 Task: Create a due date automation trigger when advanced on, 2 days after a card is due add dates starting in more than 1 working days at 11:00 AM.
Action: Mouse moved to (876, 255)
Screenshot: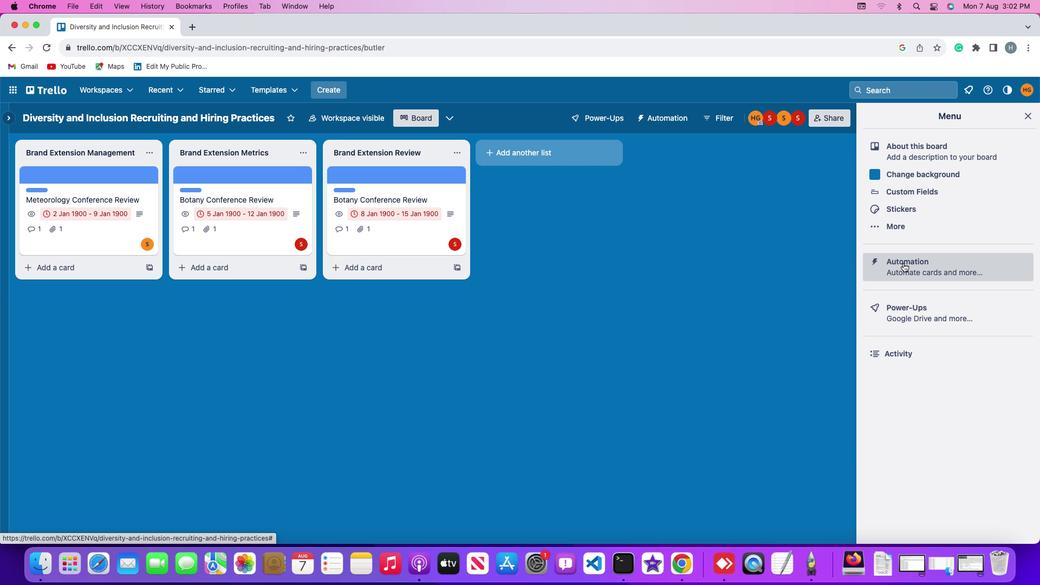 
Action: Mouse pressed left at (876, 255)
Screenshot: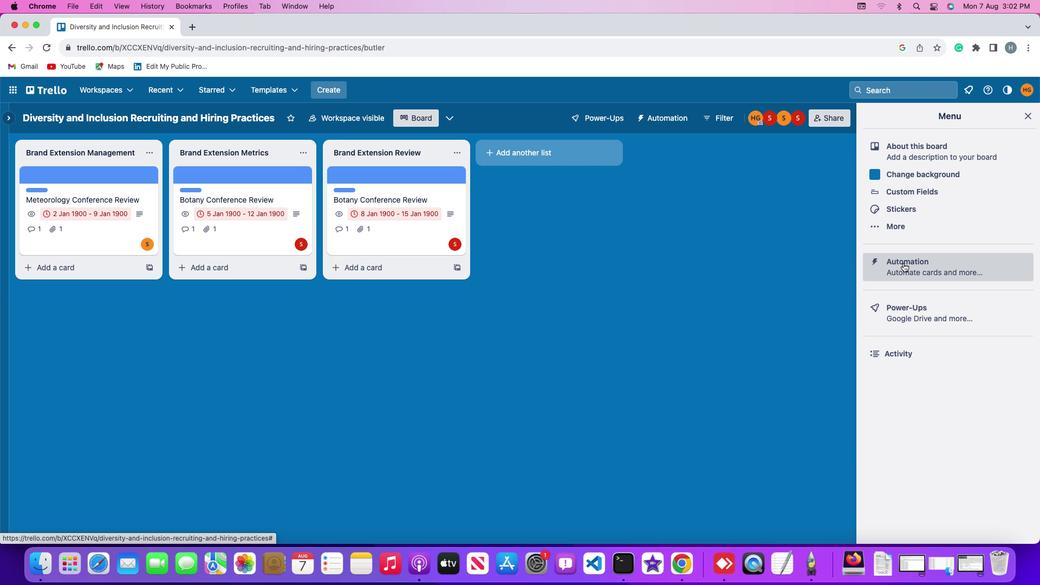 
Action: Mouse moved to (181, 248)
Screenshot: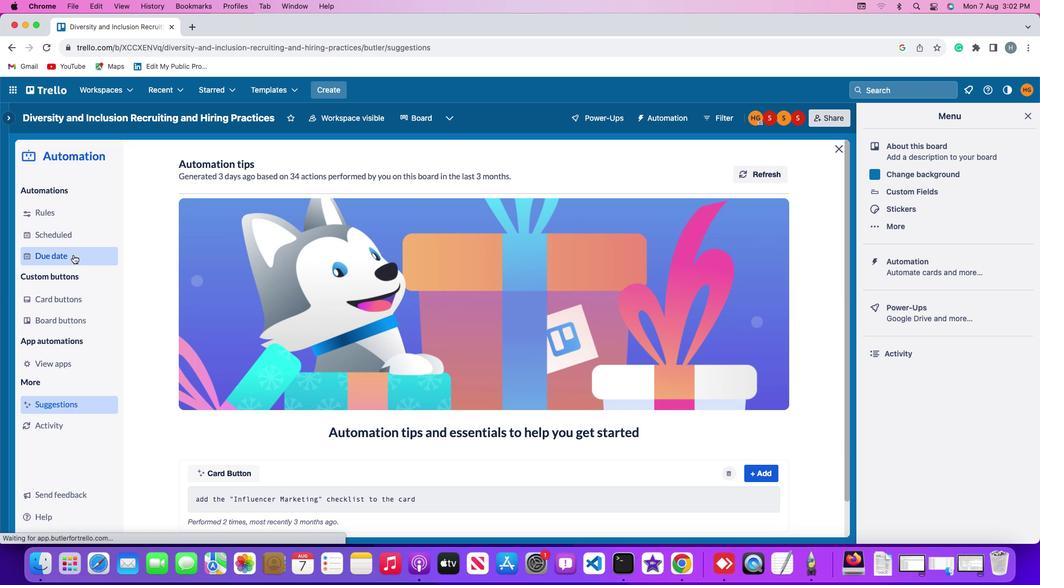 
Action: Mouse pressed left at (181, 248)
Screenshot: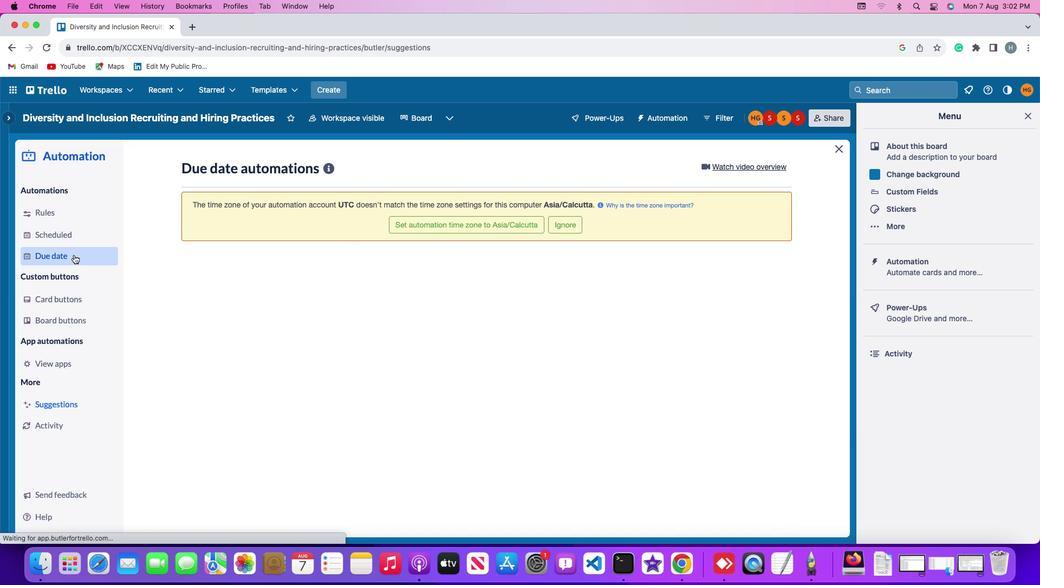 
Action: Mouse moved to (742, 160)
Screenshot: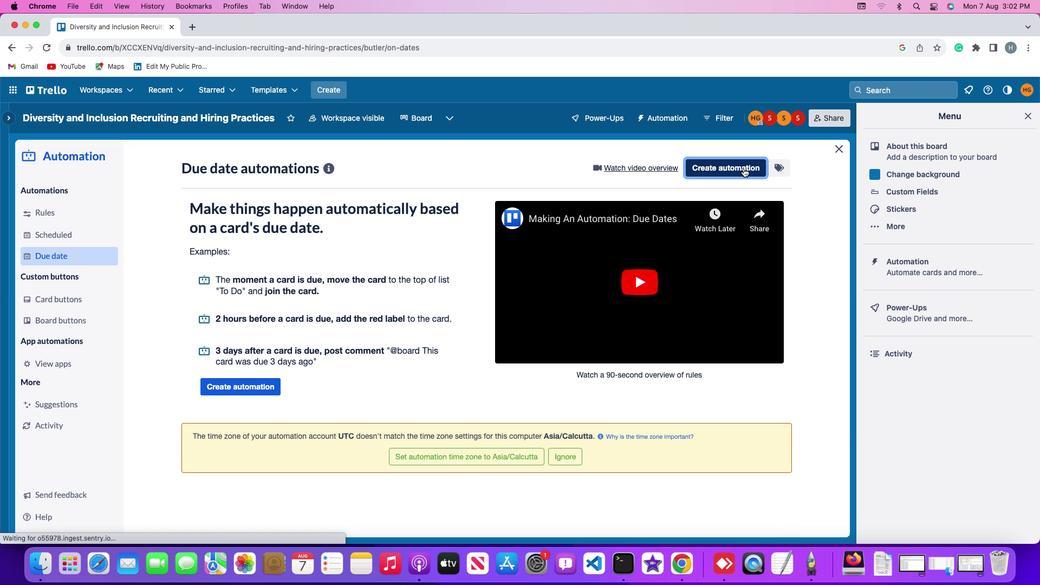 
Action: Mouse pressed left at (742, 160)
Screenshot: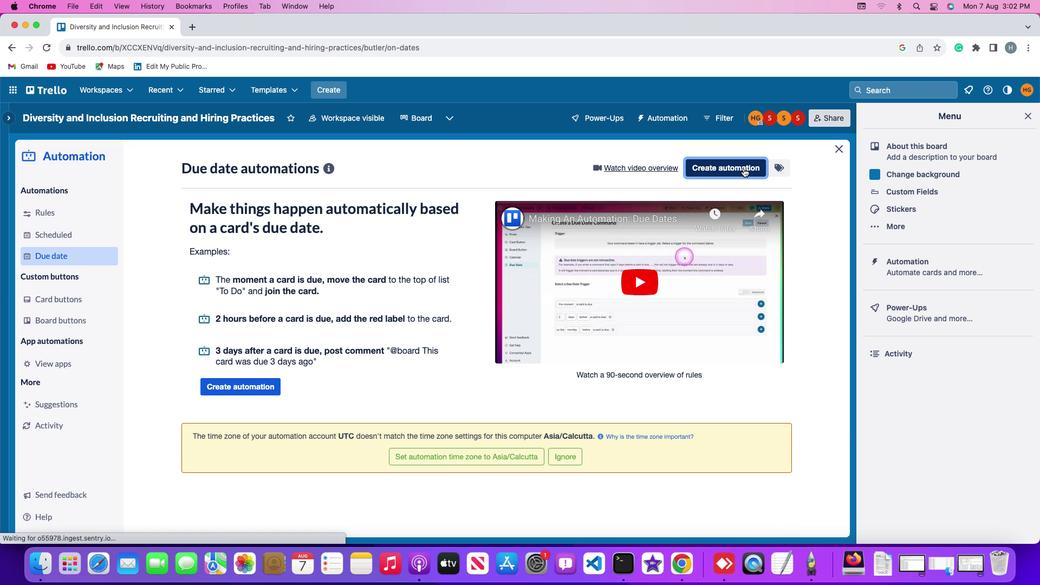 
Action: Mouse moved to (551, 264)
Screenshot: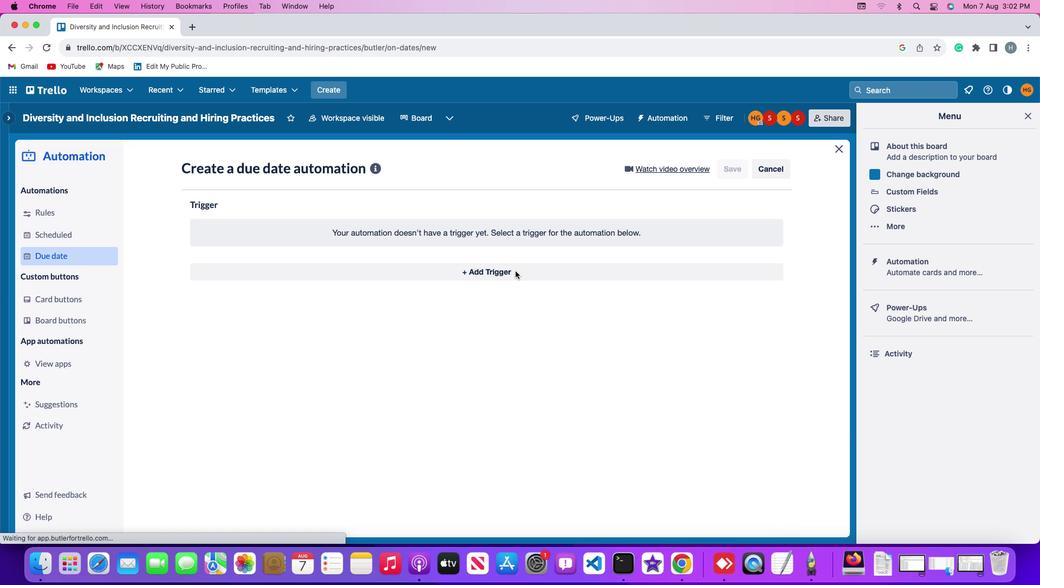 
Action: Mouse pressed left at (551, 264)
Screenshot: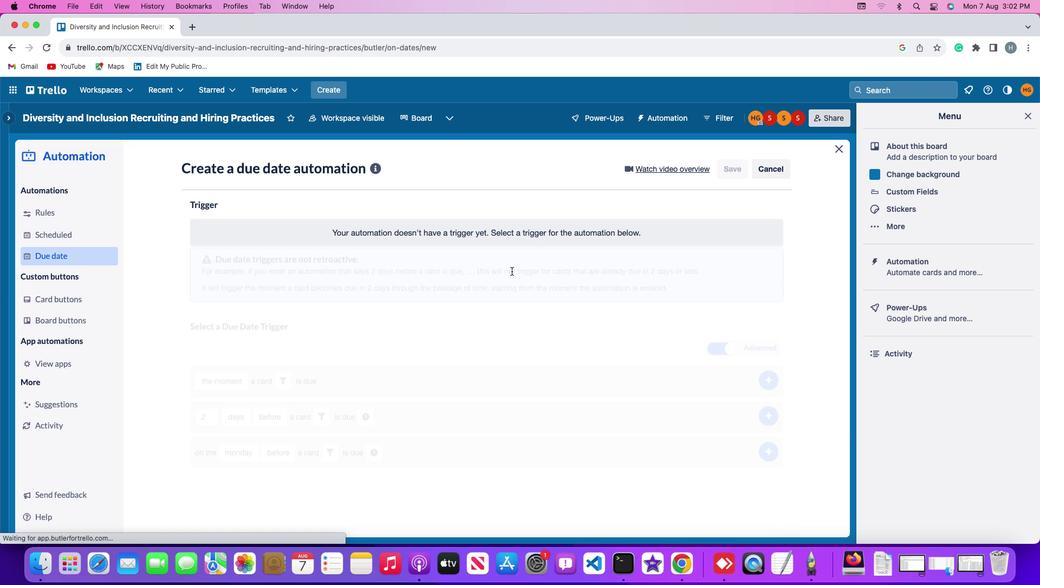 
Action: Mouse moved to (299, 429)
Screenshot: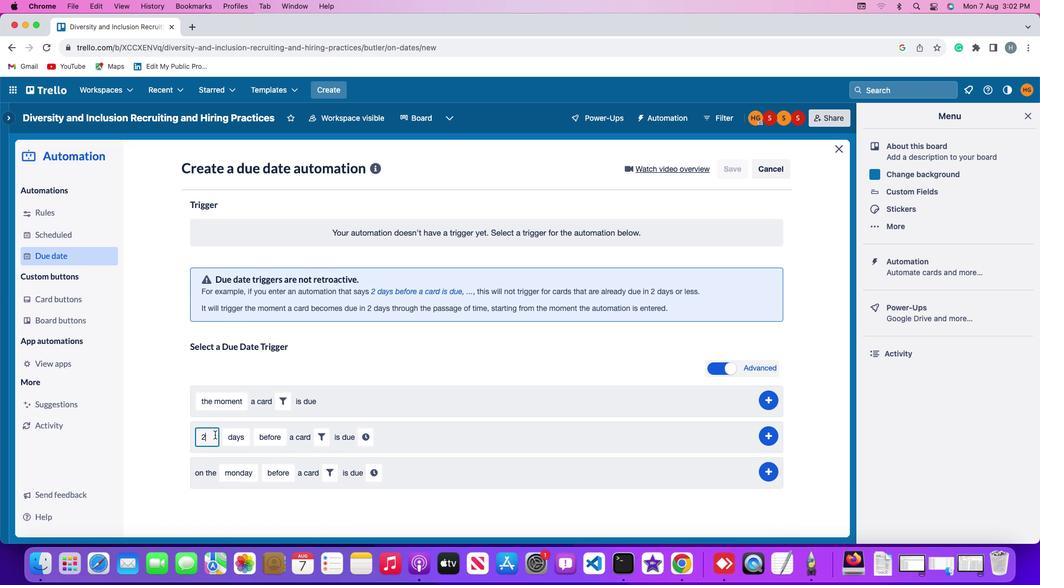 
Action: Mouse pressed left at (299, 429)
Screenshot: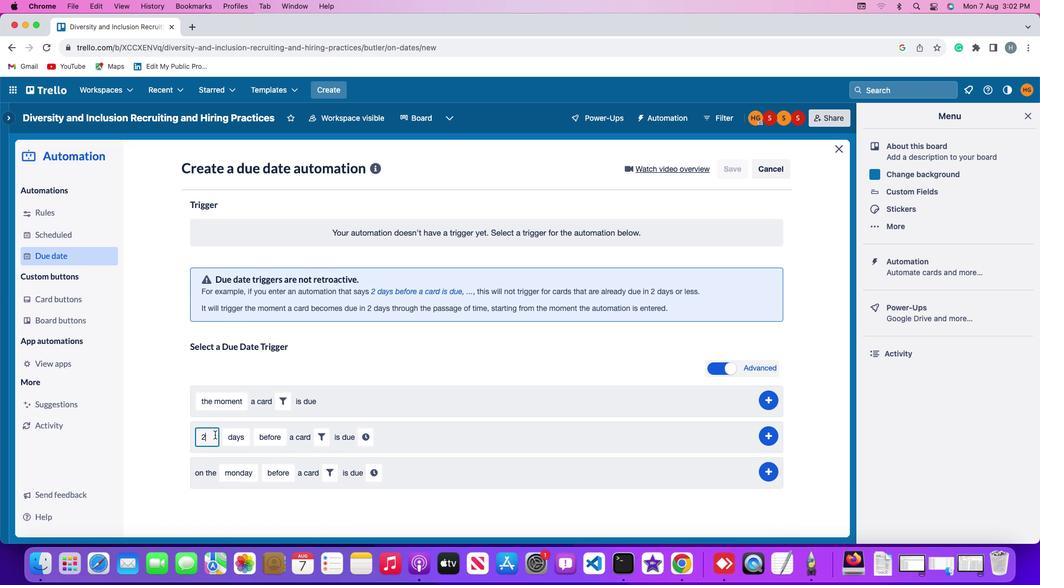 
Action: Mouse moved to (299, 430)
Screenshot: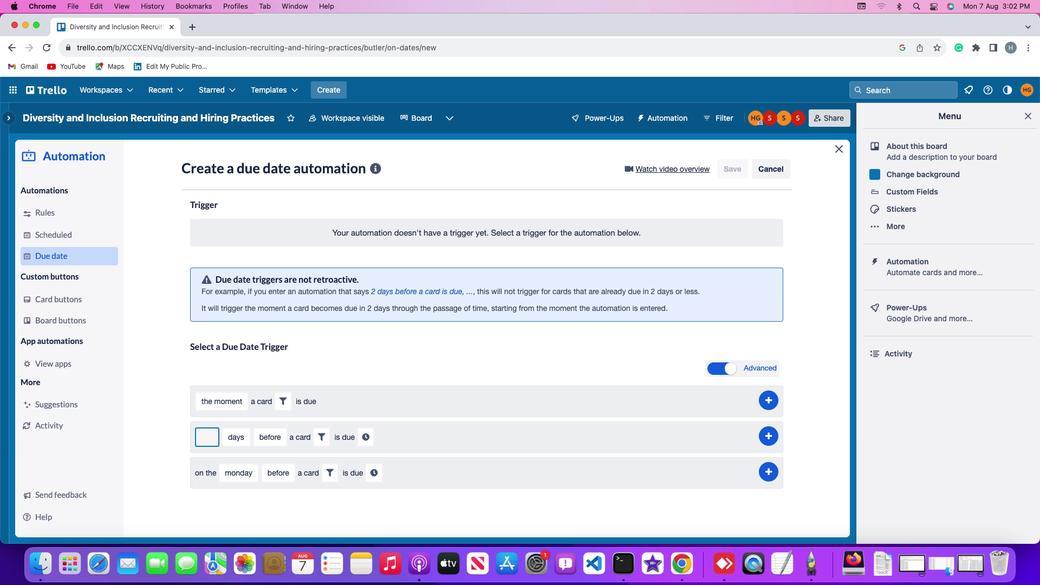 
Action: Key pressed Key.backspace
Screenshot: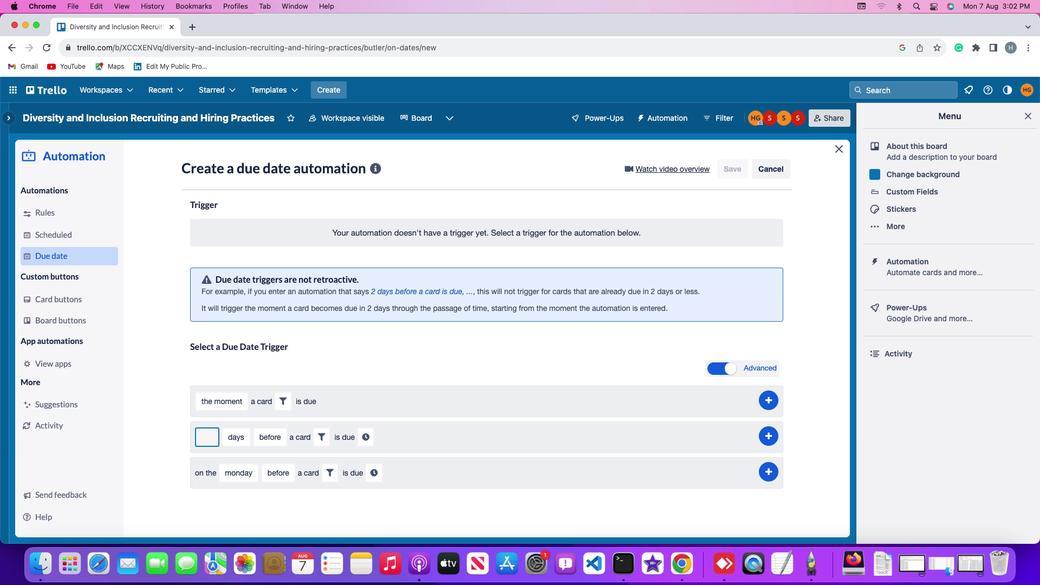 
Action: Mouse moved to (299, 430)
Screenshot: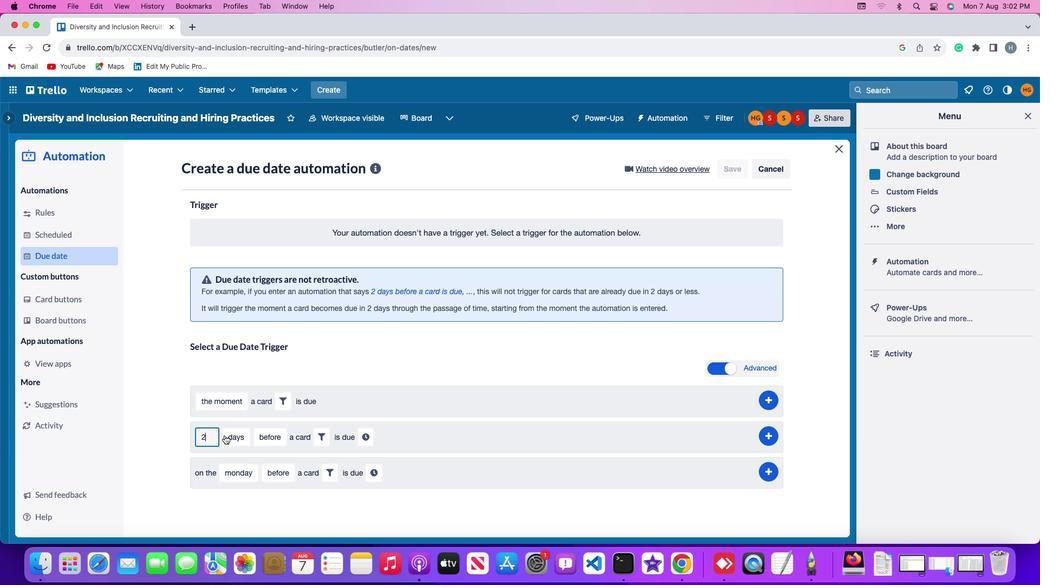 
Action: Key pressed '2'
Screenshot: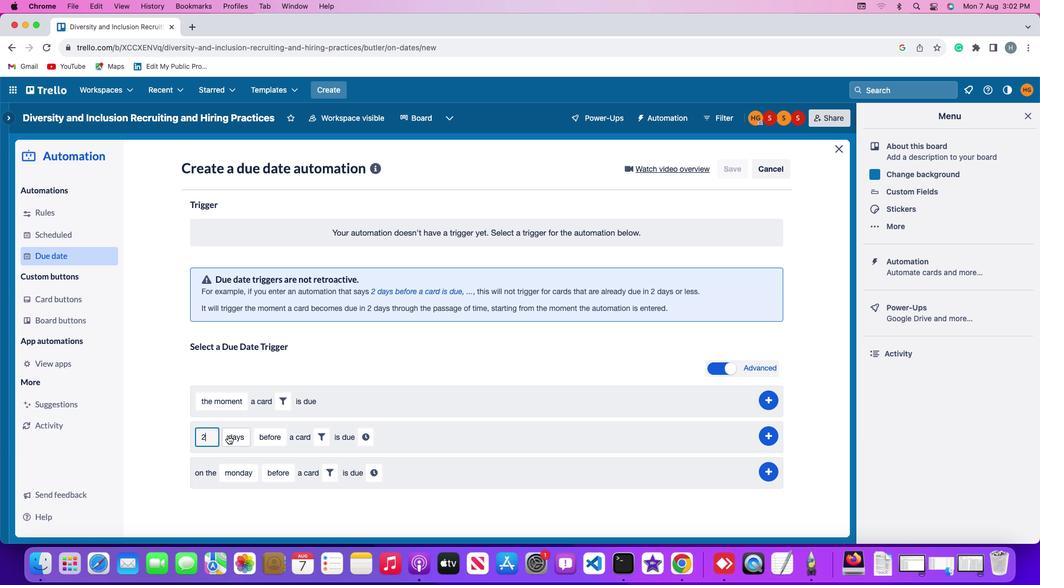 
Action: Mouse moved to (313, 429)
Screenshot: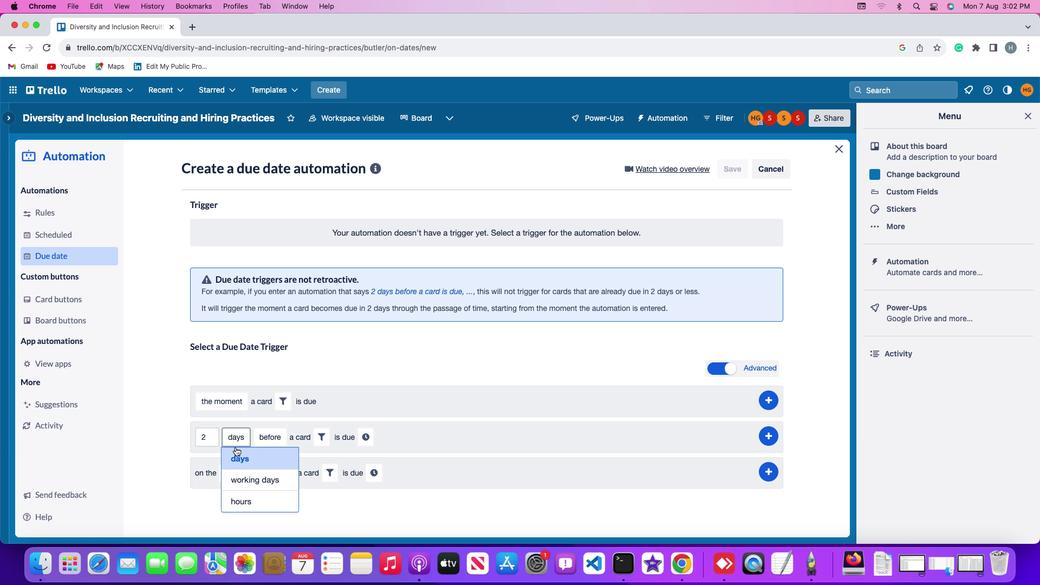 
Action: Mouse pressed left at (313, 429)
Screenshot: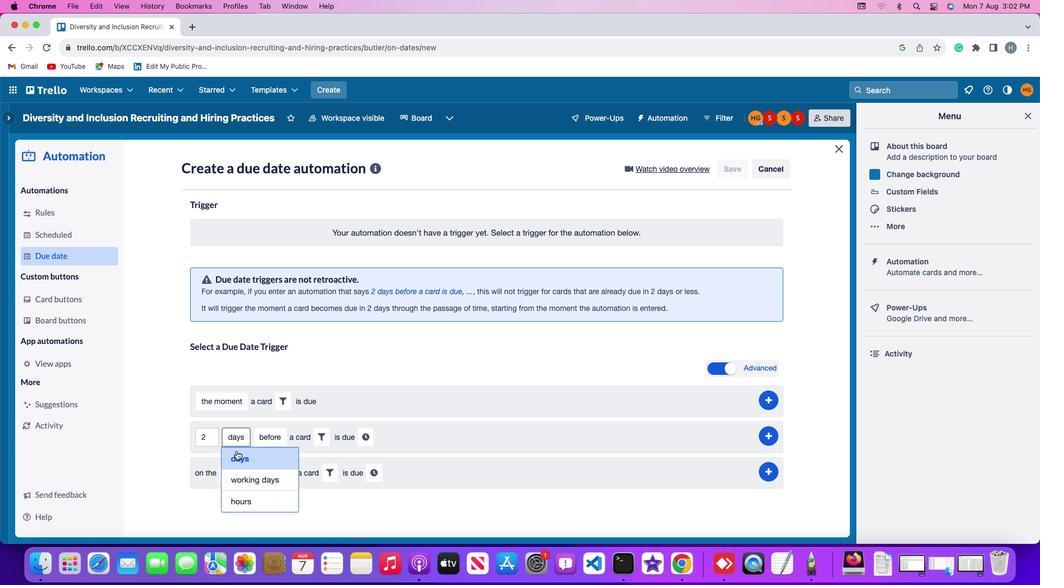 
Action: Mouse moved to (320, 456)
Screenshot: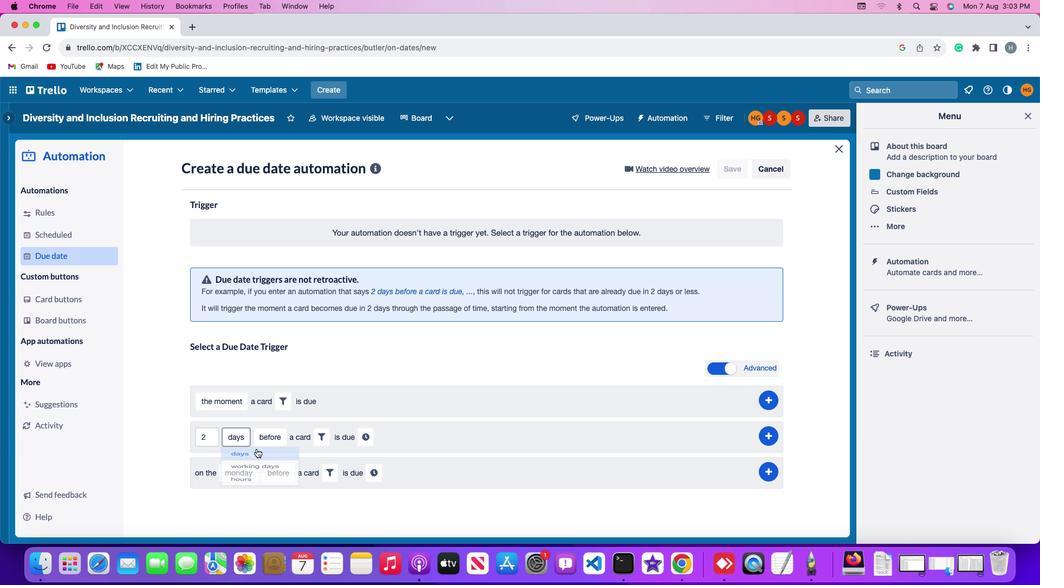 
Action: Mouse pressed left at (320, 456)
Screenshot: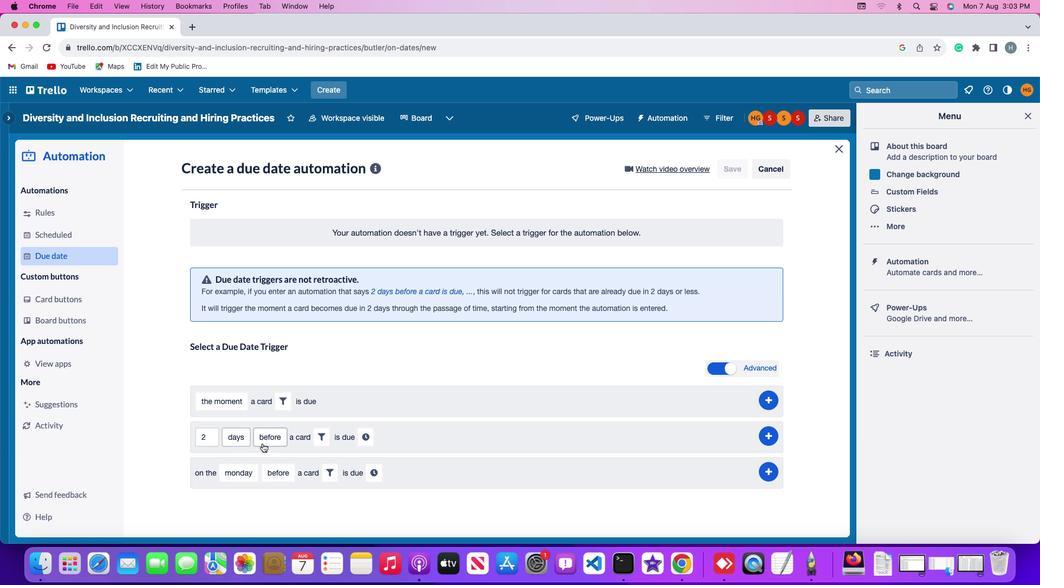 
Action: Mouse moved to (340, 436)
Screenshot: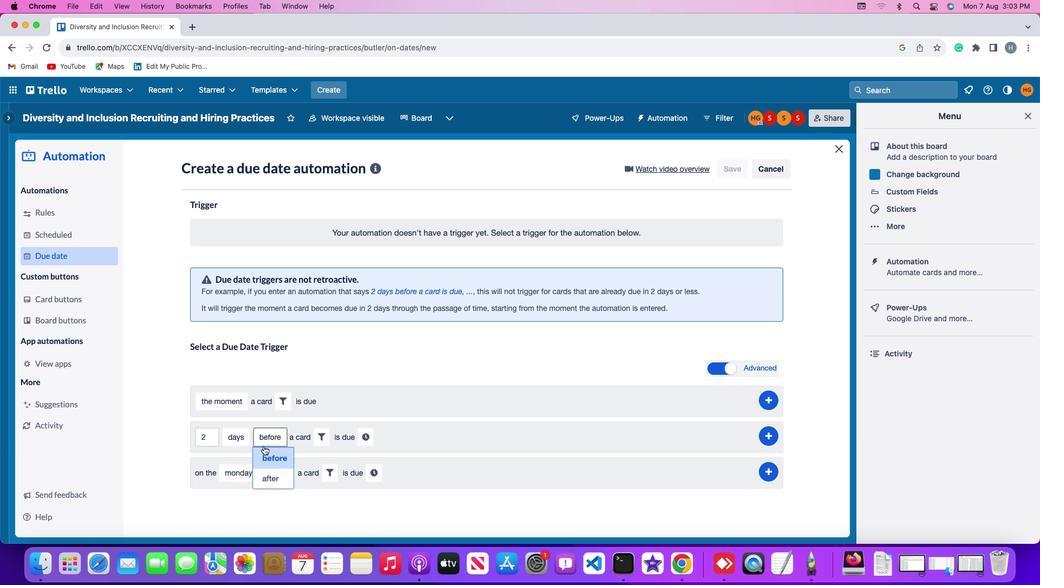 
Action: Mouse pressed left at (340, 436)
Screenshot: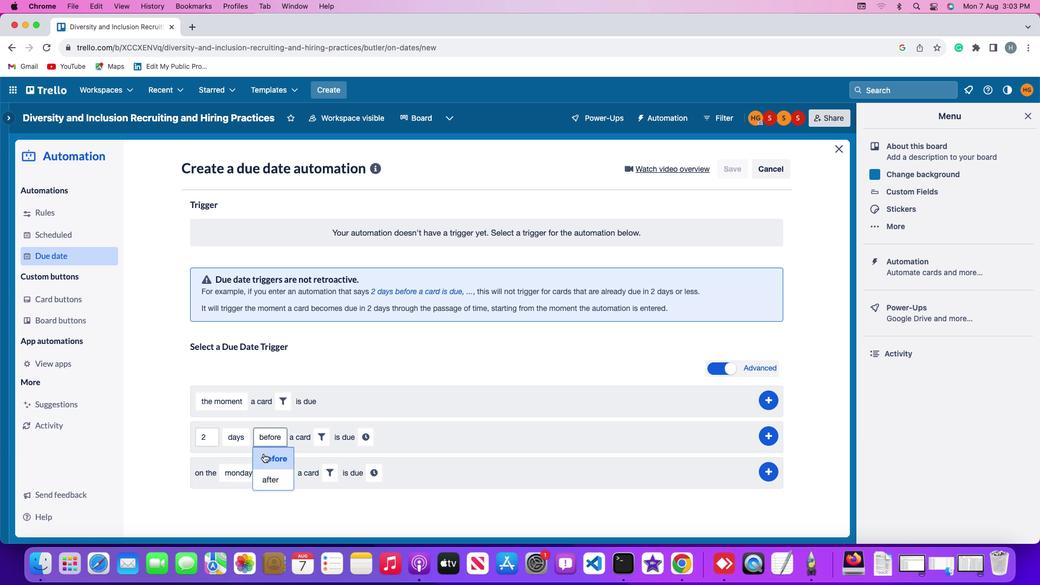 
Action: Mouse moved to (341, 477)
Screenshot: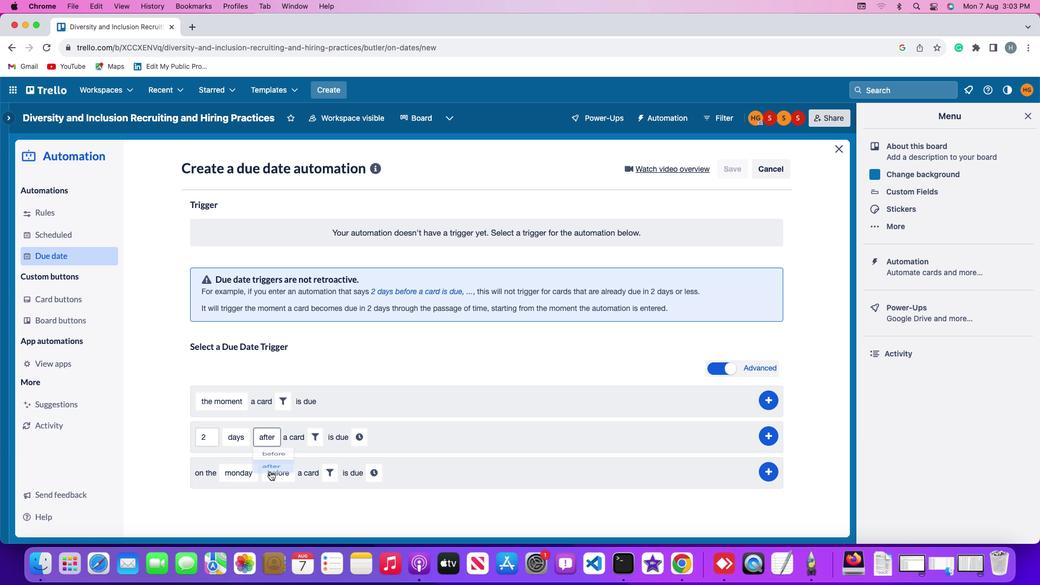
Action: Mouse pressed left at (341, 477)
Screenshot: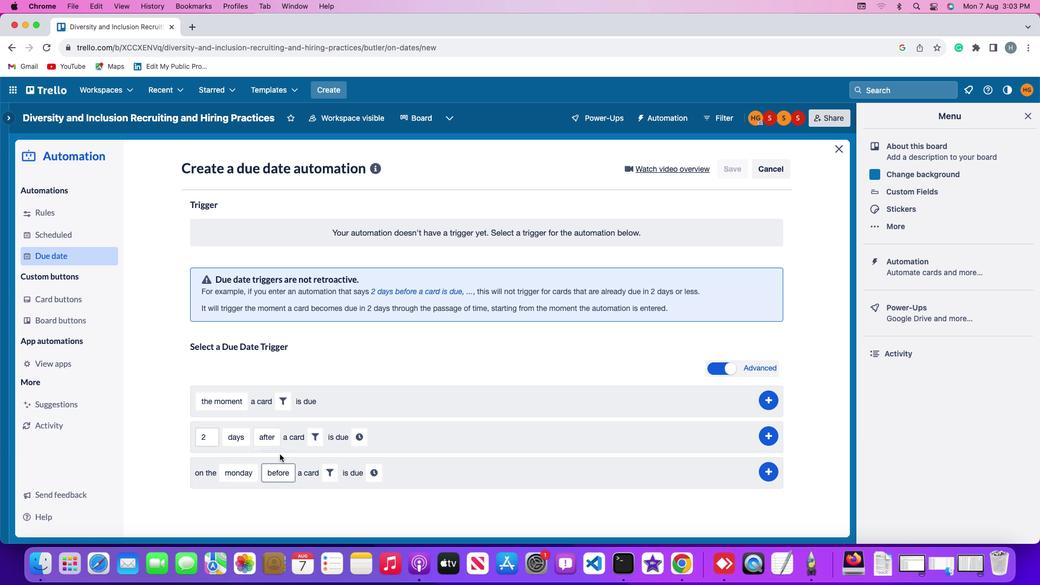 
Action: Mouse moved to (380, 429)
Screenshot: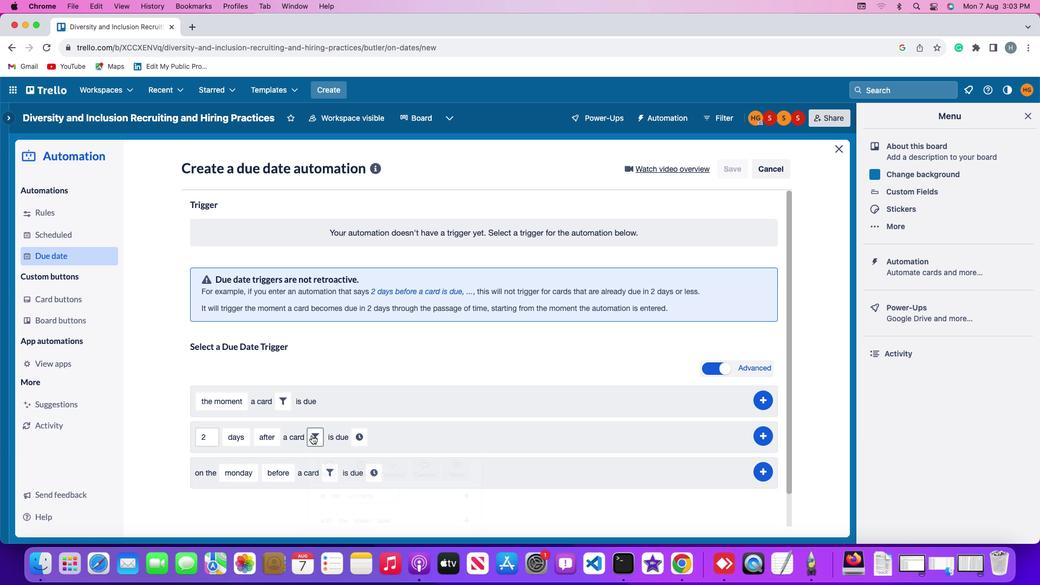 
Action: Mouse pressed left at (380, 429)
Screenshot: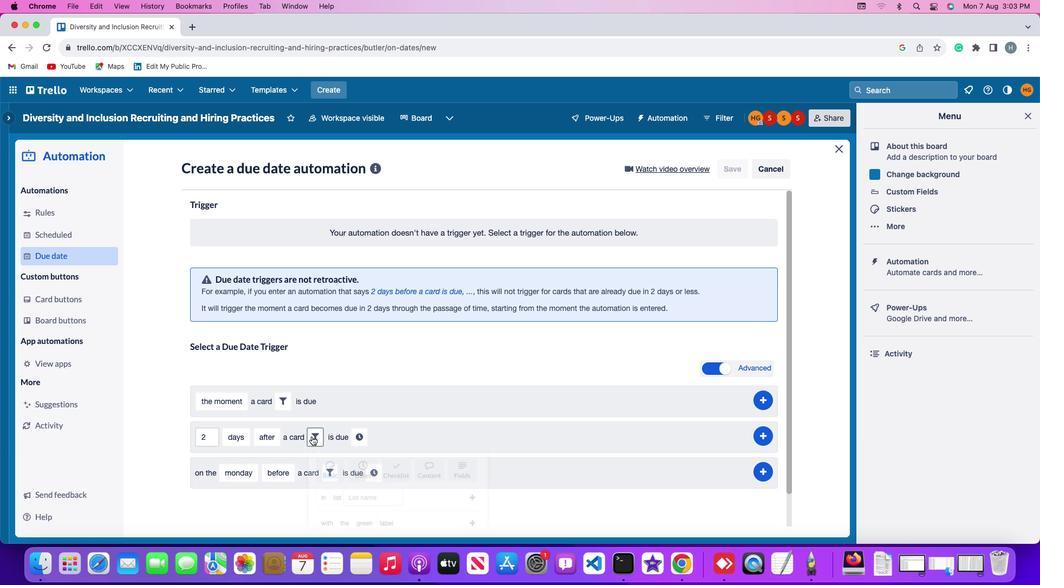 
Action: Mouse moved to (431, 460)
Screenshot: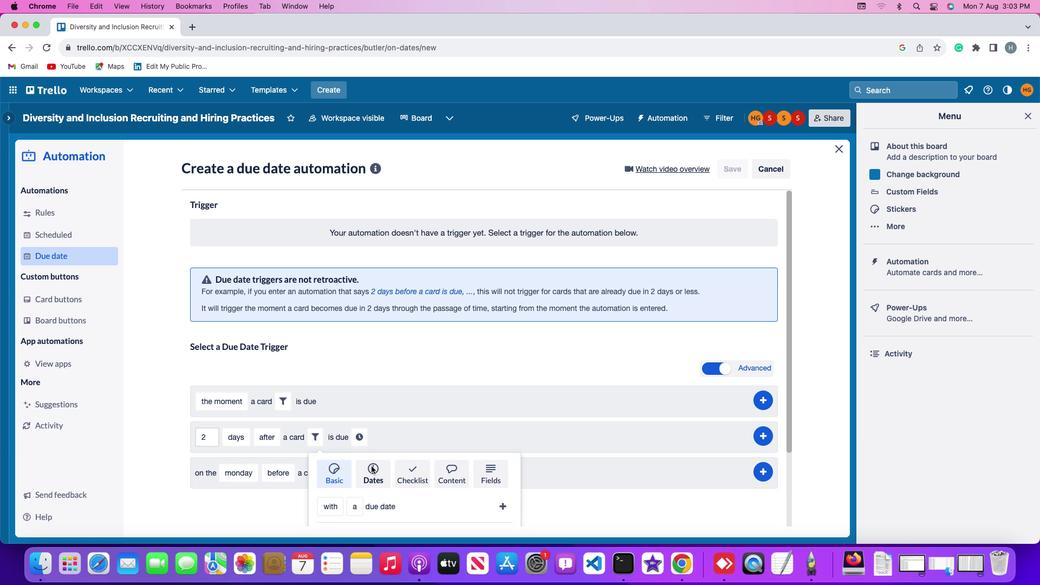 
Action: Mouse pressed left at (431, 460)
Screenshot: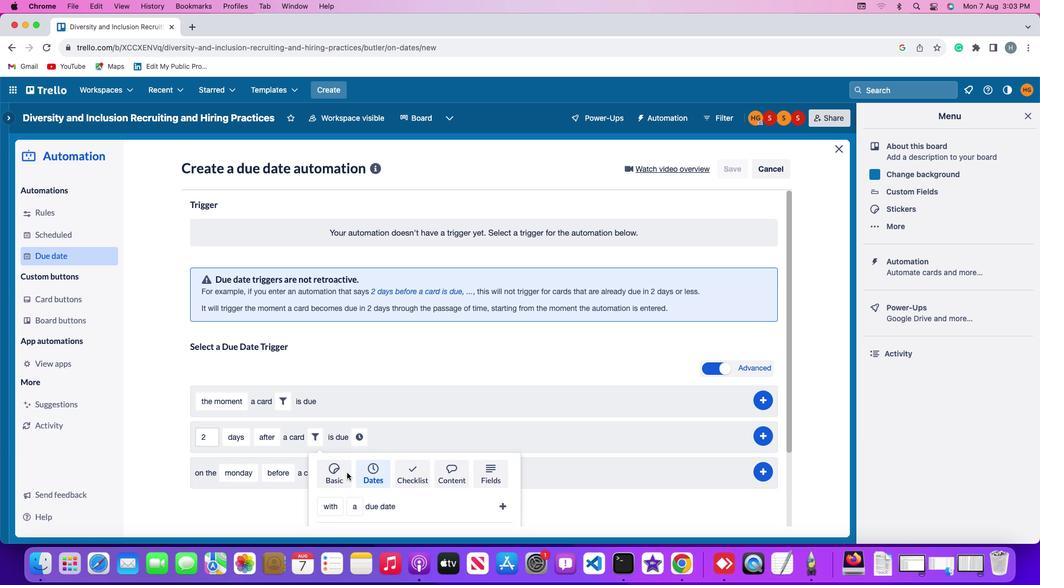 
Action: Mouse moved to (384, 475)
Screenshot: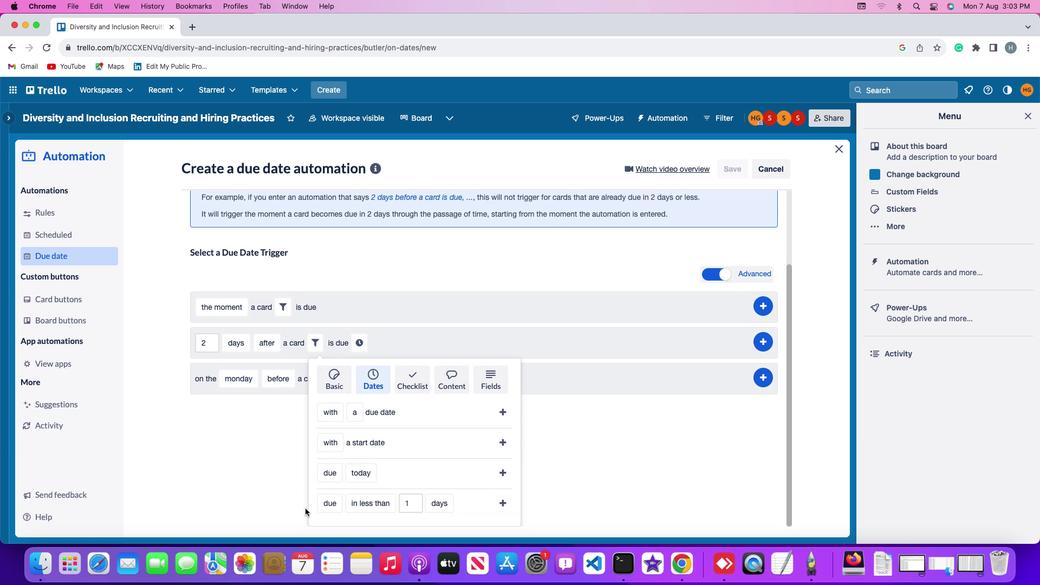 
Action: Mouse scrolled (384, 475) with delta (120, -7)
Screenshot: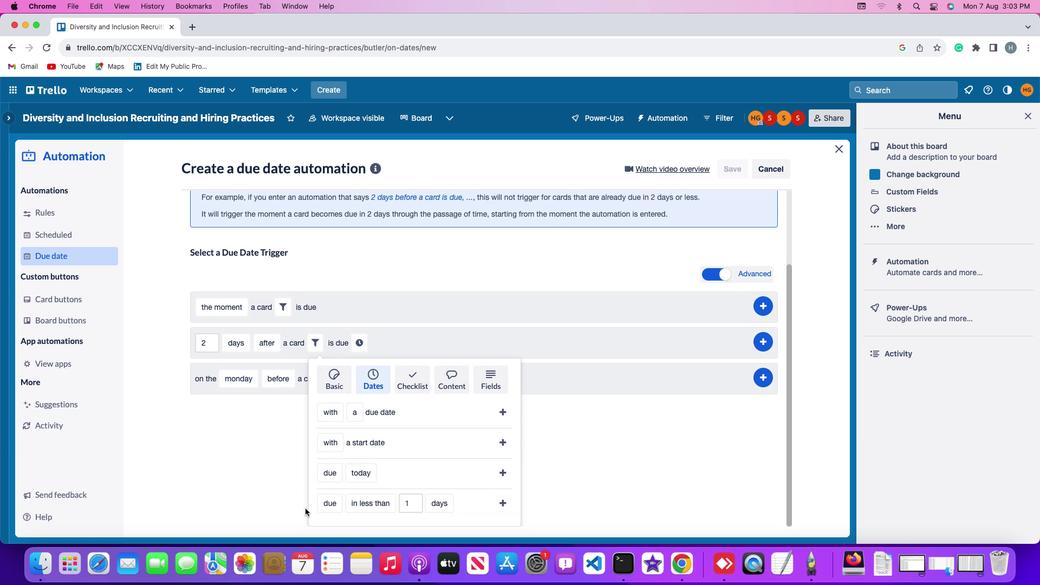 
Action: Mouse scrolled (384, 475) with delta (120, -7)
Screenshot: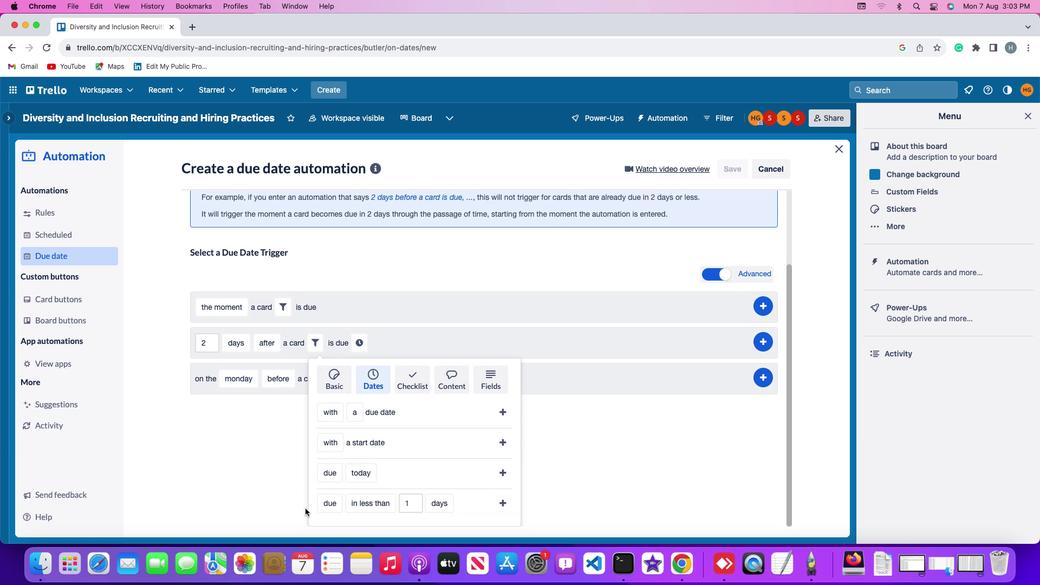 
Action: Mouse scrolled (384, 475) with delta (120, -9)
Screenshot: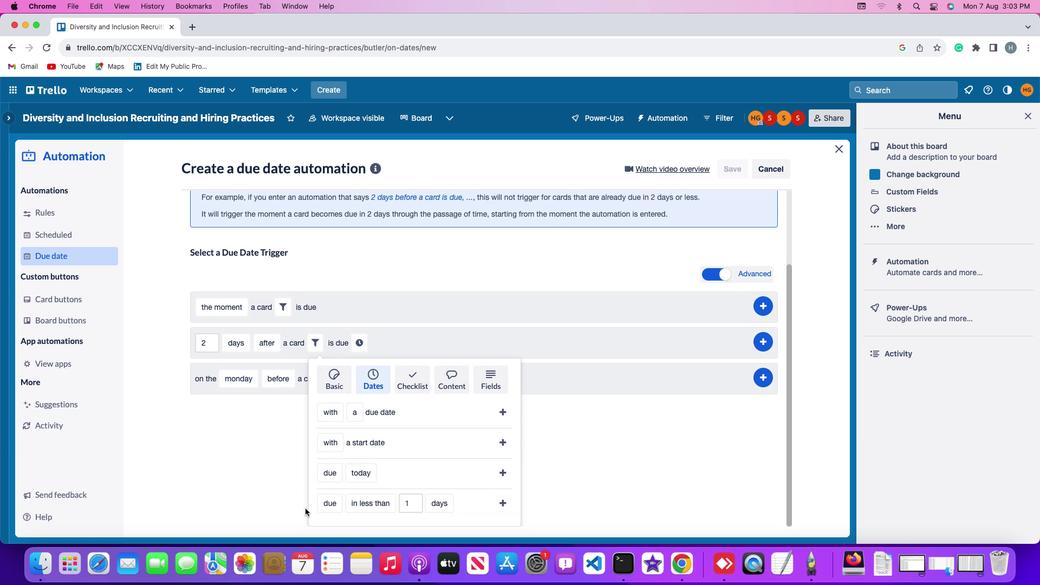 
Action: Mouse moved to (384, 474)
Screenshot: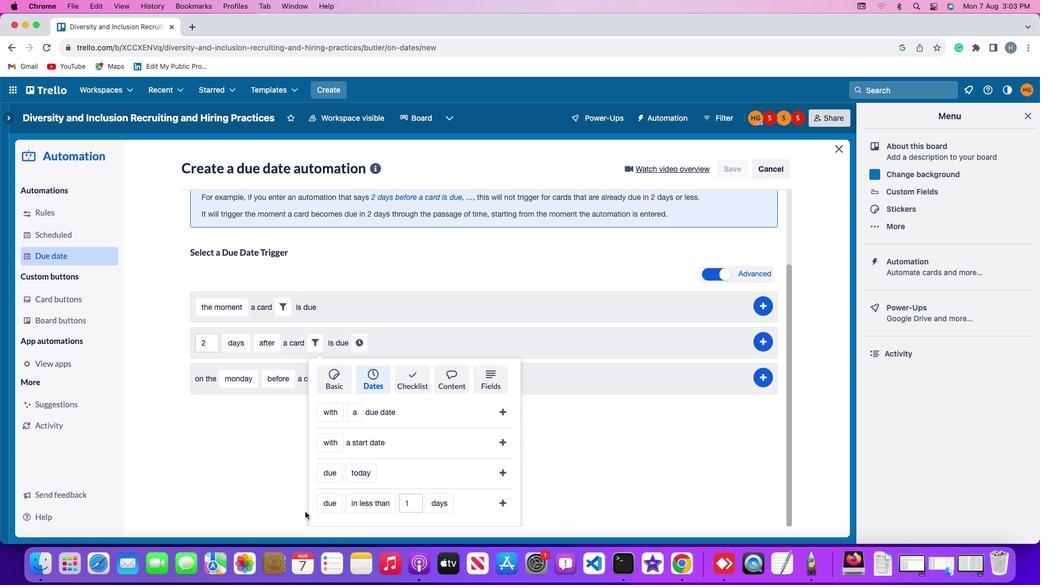 
Action: Mouse scrolled (384, 474) with delta (120, -9)
Screenshot: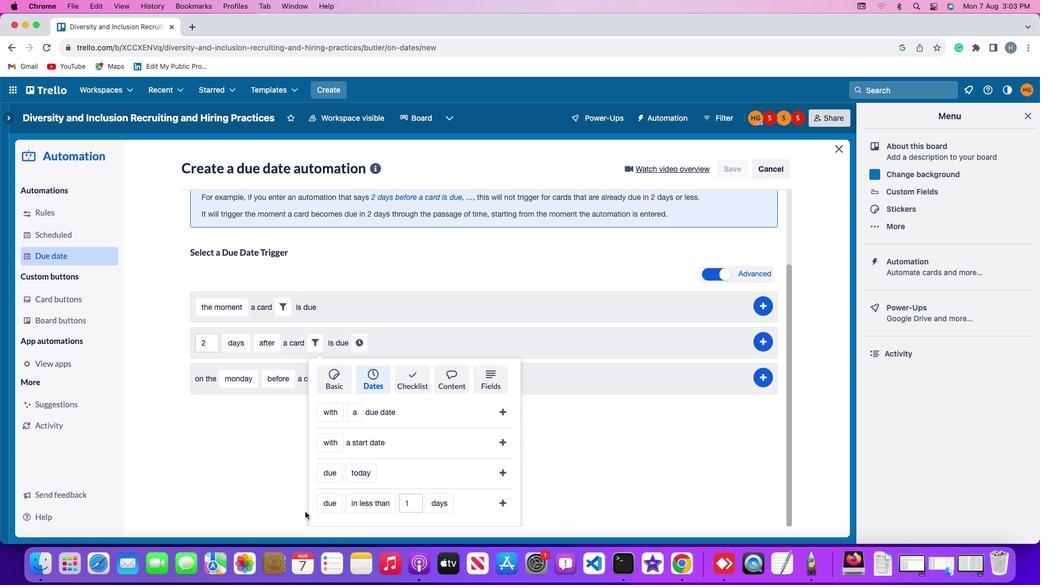 
Action: Mouse moved to (384, 474)
Screenshot: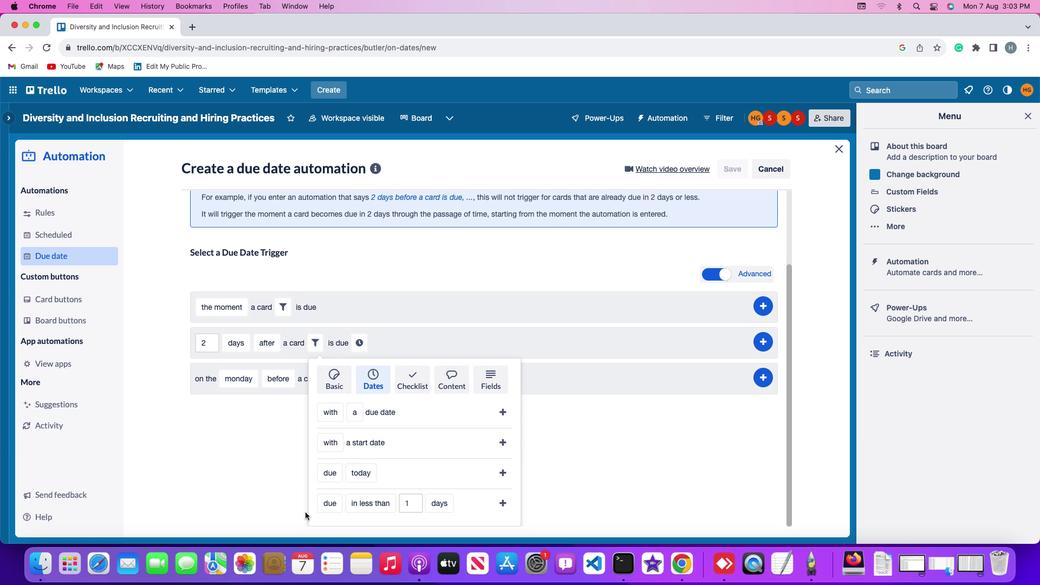 
Action: Mouse scrolled (384, 474) with delta (120, -10)
Screenshot: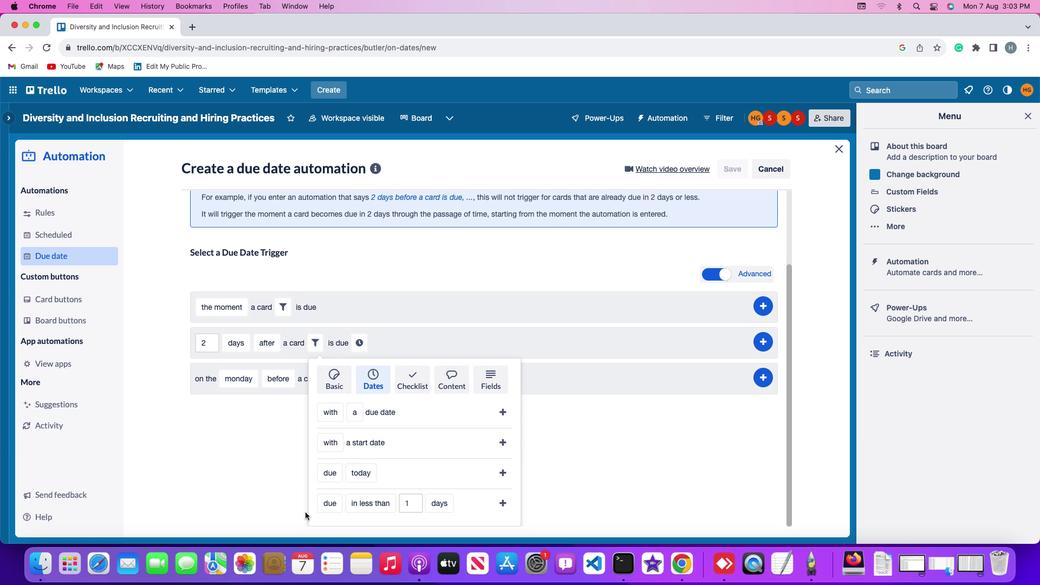 
Action: Mouse moved to (383, 471)
Screenshot: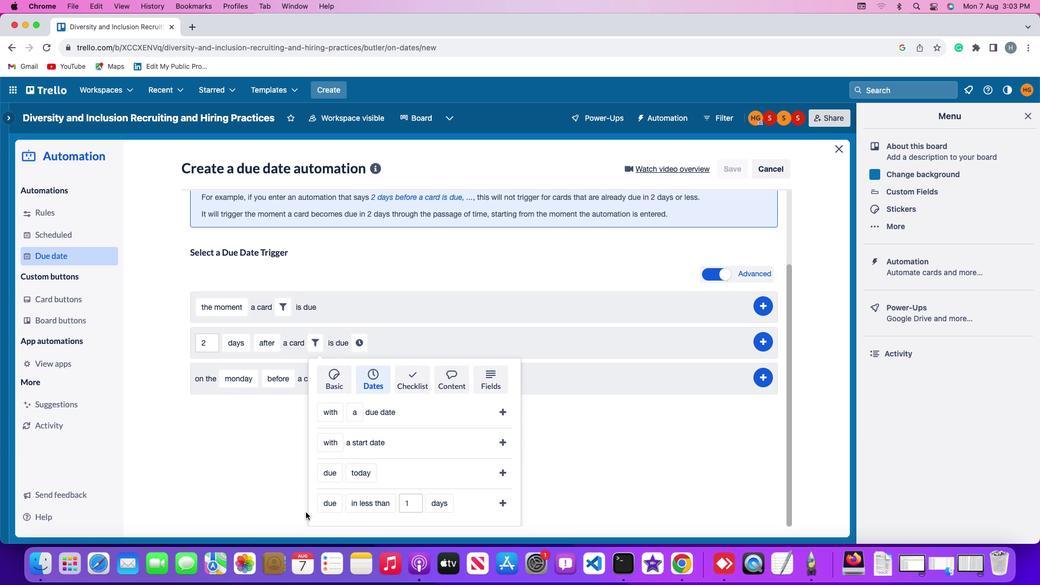
Action: Mouse scrolled (383, 471) with delta (120, -10)
Screenshot: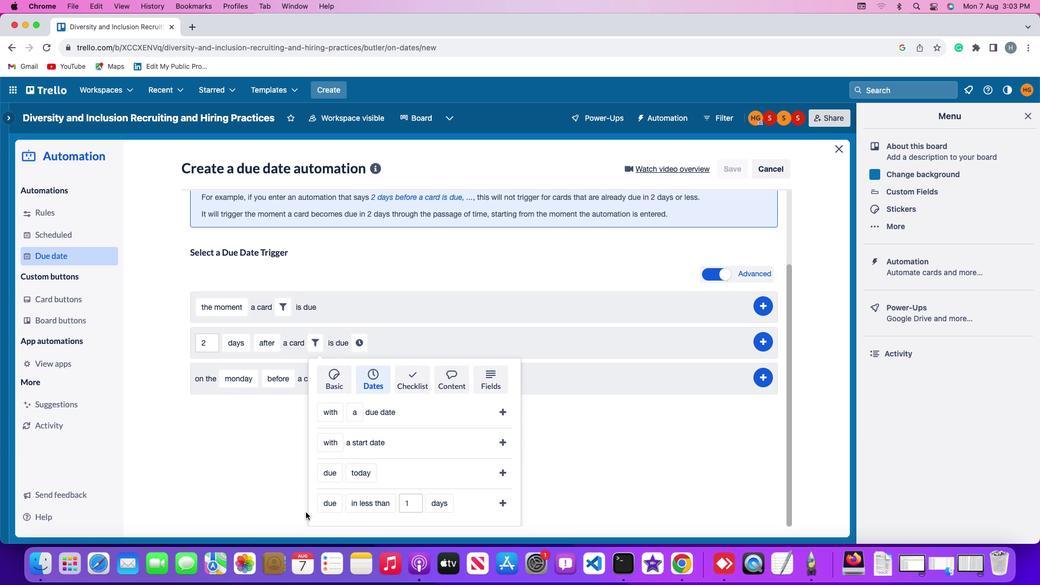 
Action: Mouse moved to (388, 503)
Screenshot: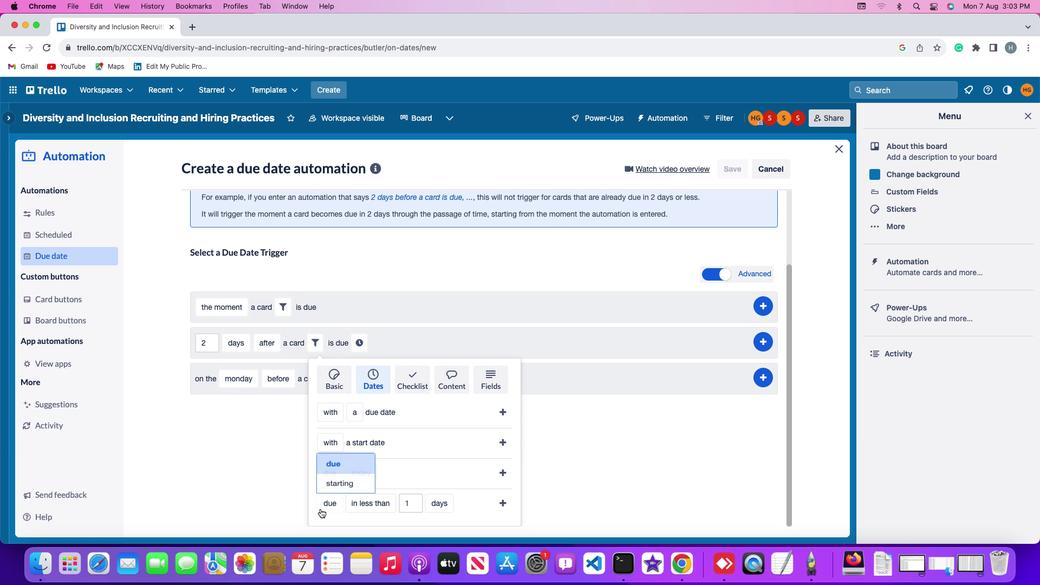 
Action: Mouse pressed left at (388, 503)
Screenshot: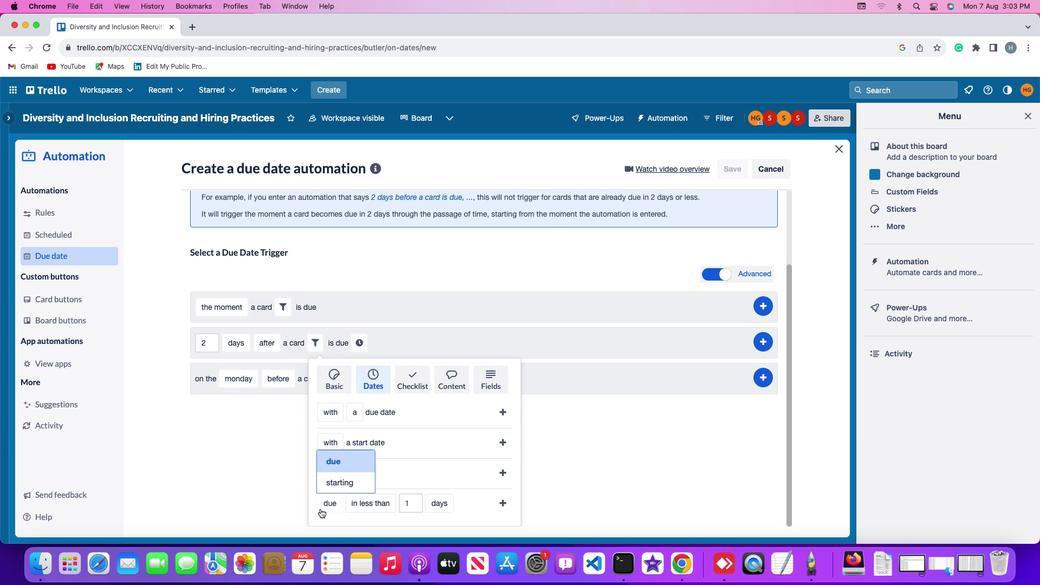 
Action: Mouse moved to (400, 480)
Screenshot: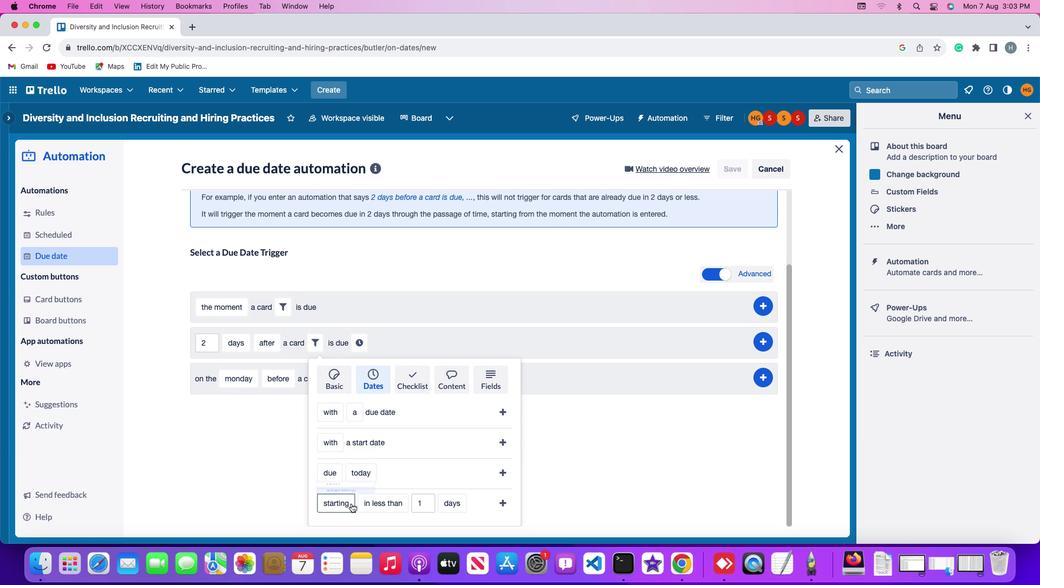 
Action: Mouse pressed left at (400, 480)
Screenshot: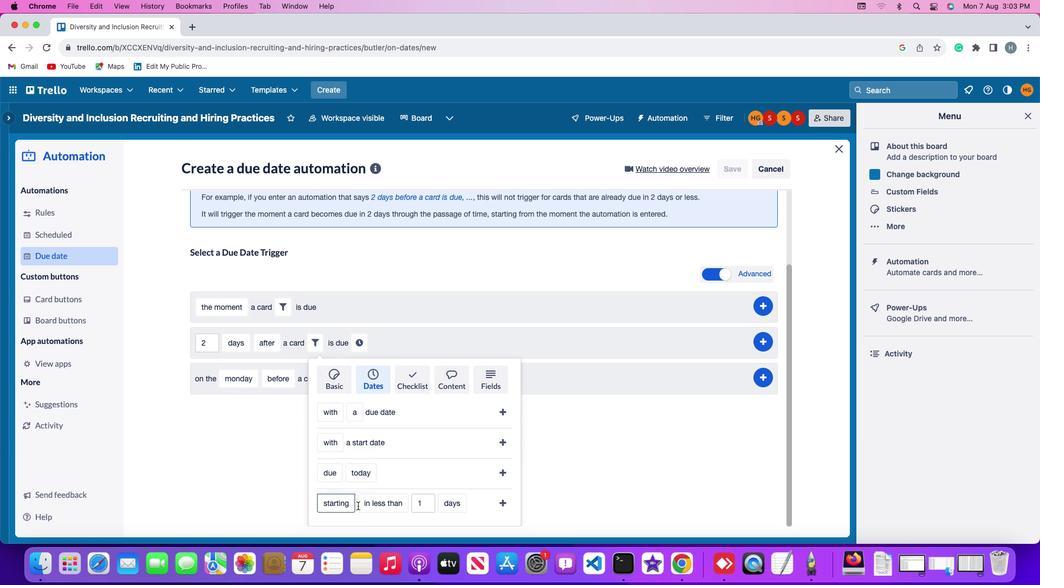 
Action: Mouse moved to (425, 500)
Screenshot: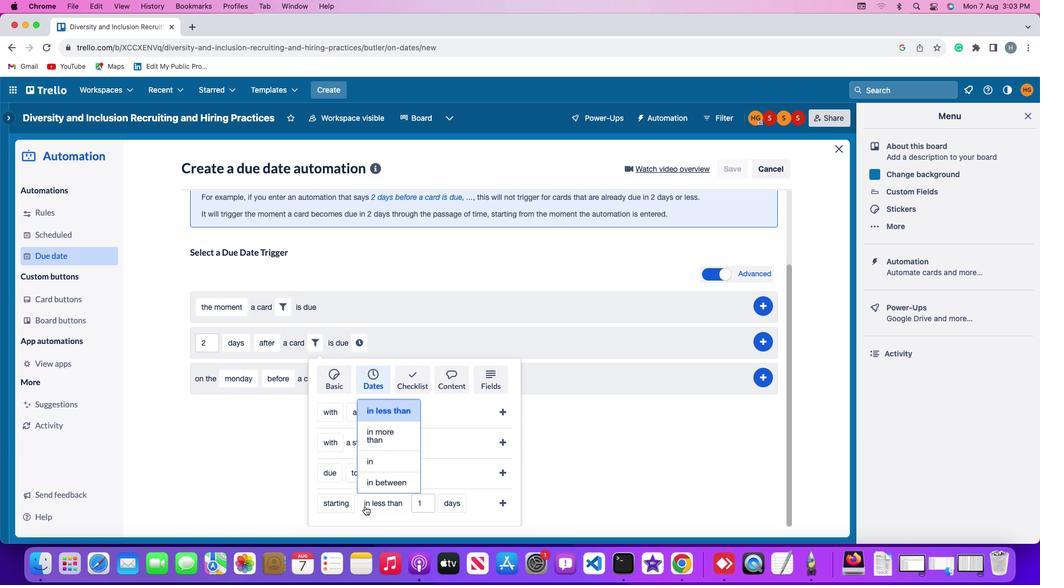 
Action: Mouse pressed left at (425, 500)
Screenshot: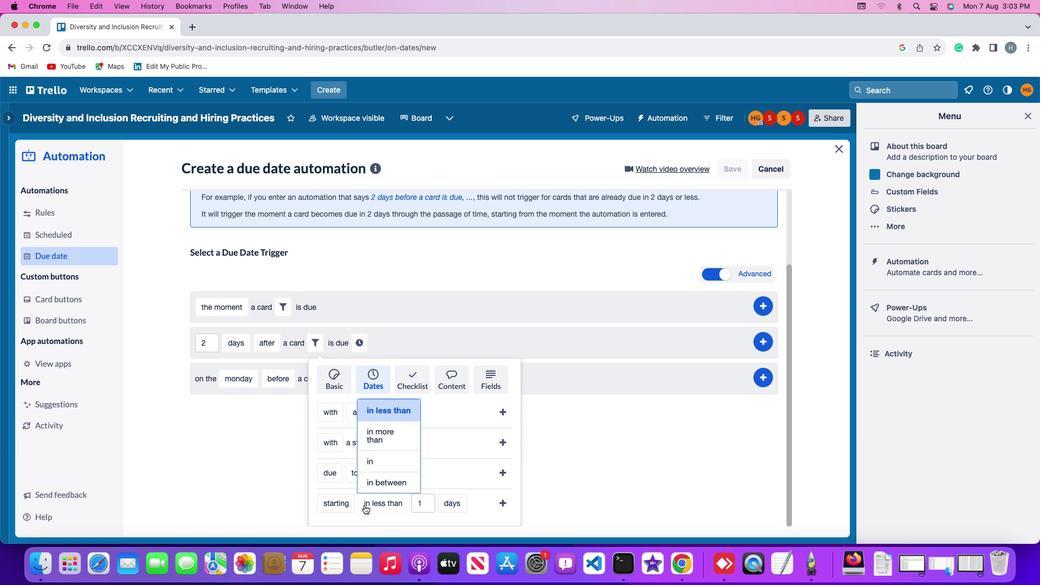 
Action: Mouse moved to (449, 429)
Screenshot: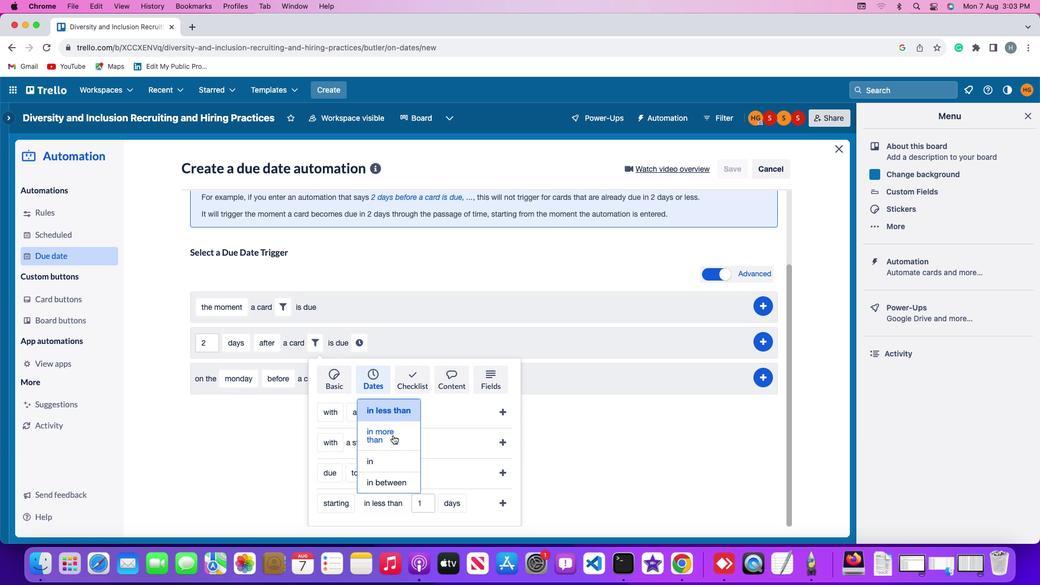 
Action: Mouse pressed left at (449, 429)
Screenshot: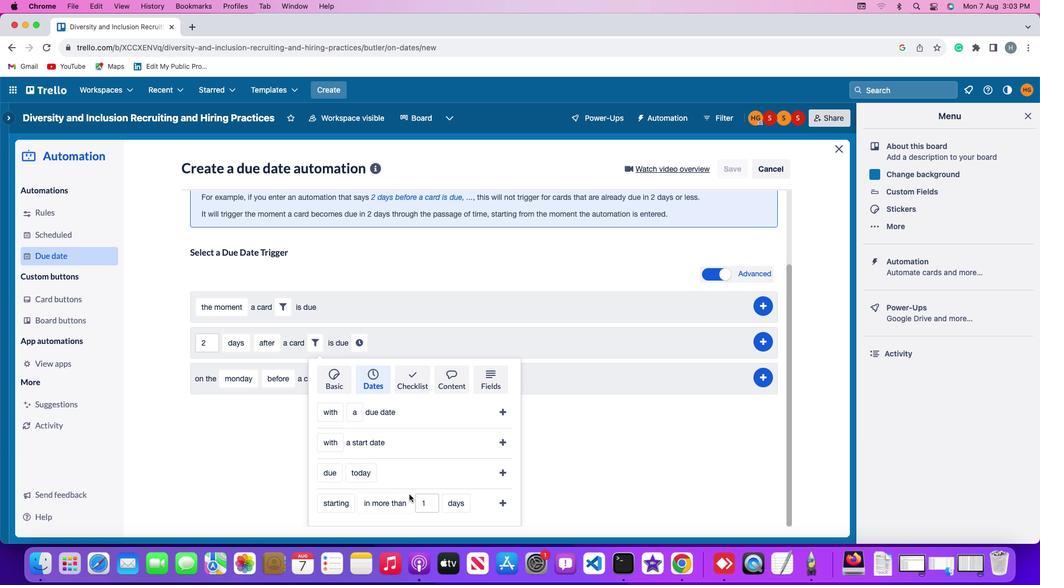 
Action: Mouse moved to (479, 500)
Screenshot: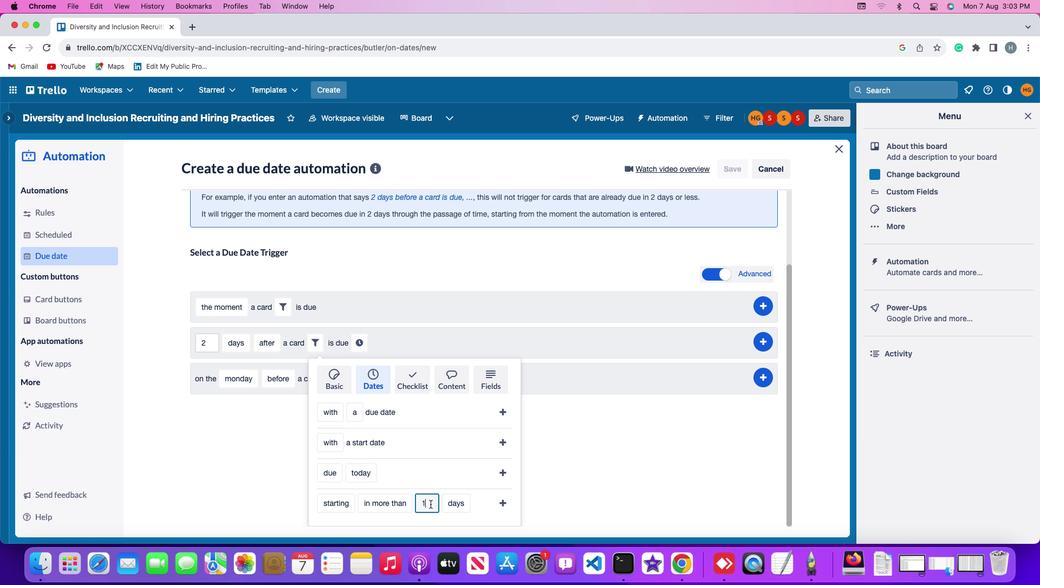 
Action: Mouse pressed left at (479, 500)
Screenshot: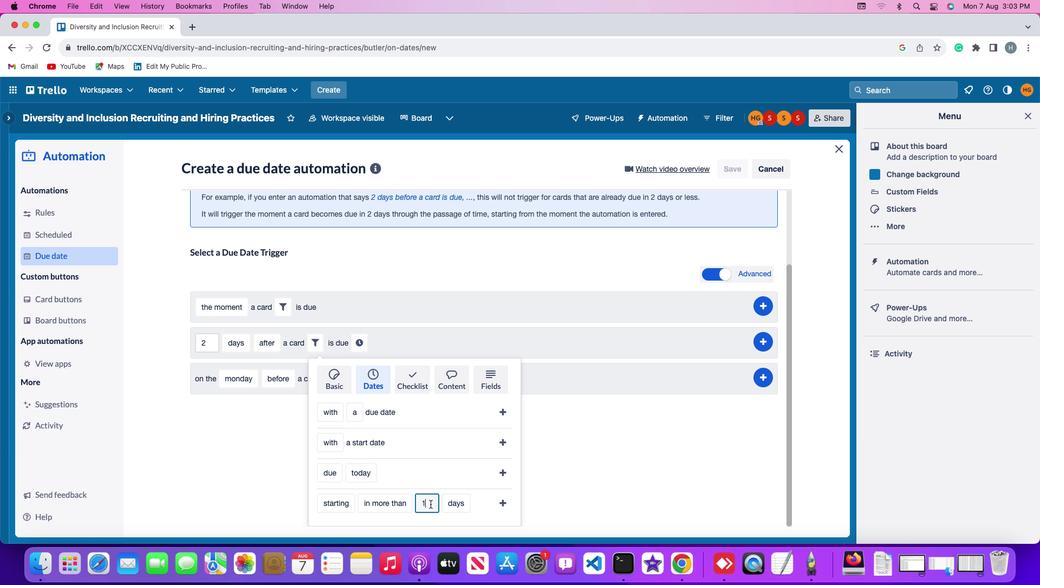 
Action: Mouse moved to (480, 498)
Screenshot: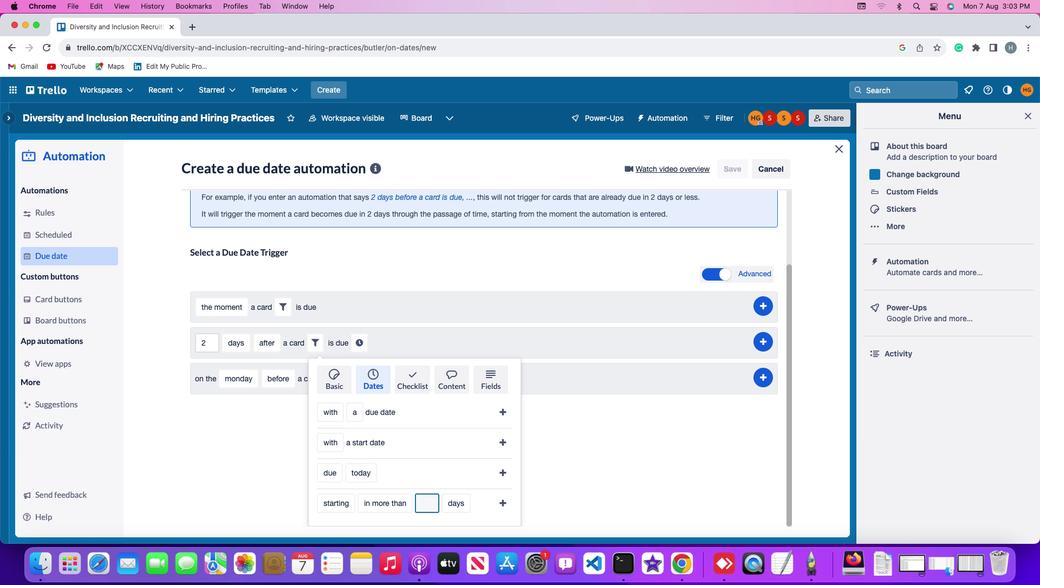 
Action: Key pressed Key.backspace
Screenshot: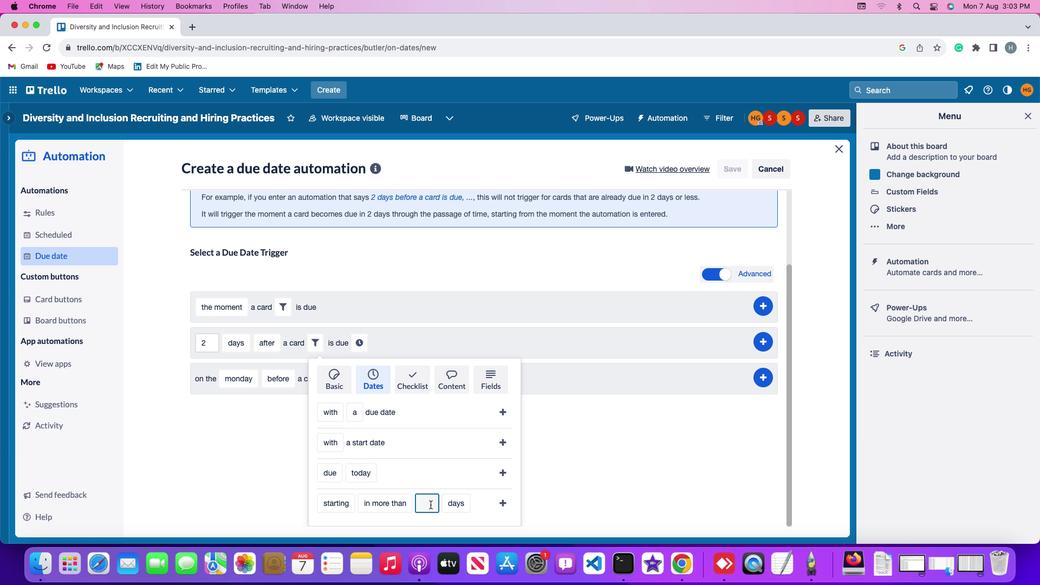 
Action: Mouse moved to (480, 498)
Screenshot: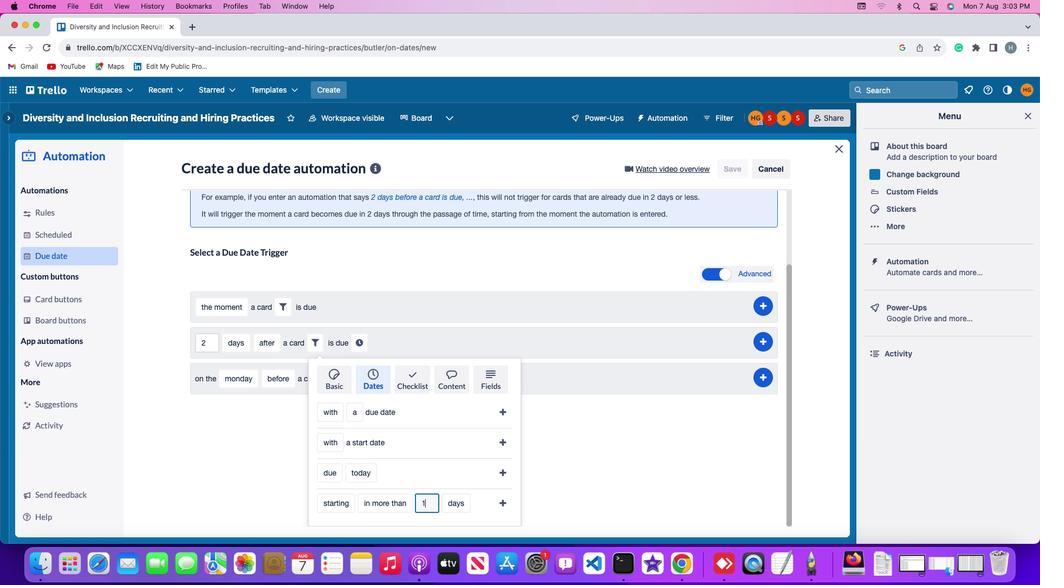 
Action: Key pressed '1'
Screenshot: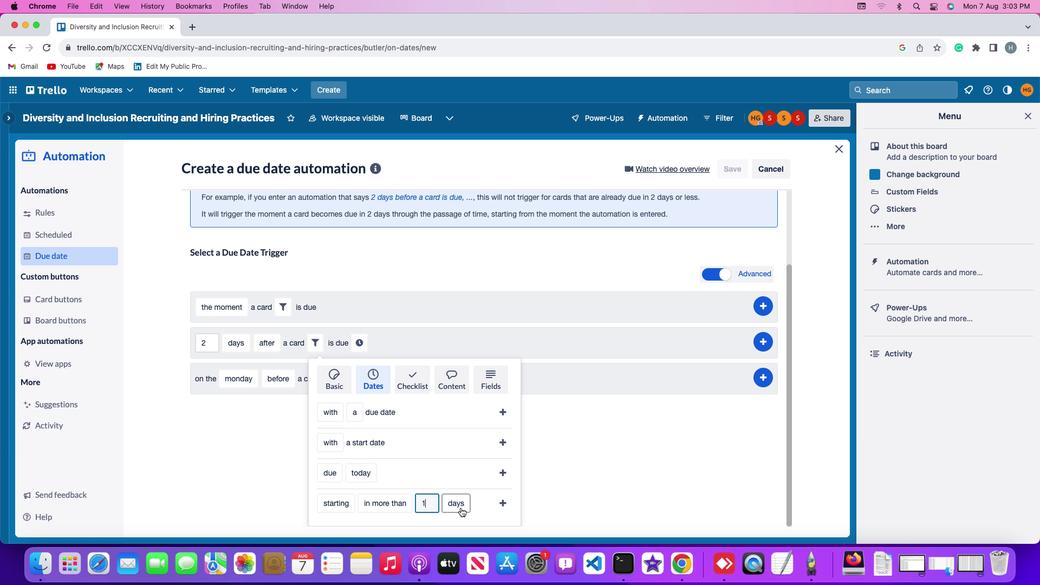 
Action: Mouse moved to (506, 502)
Screenshot: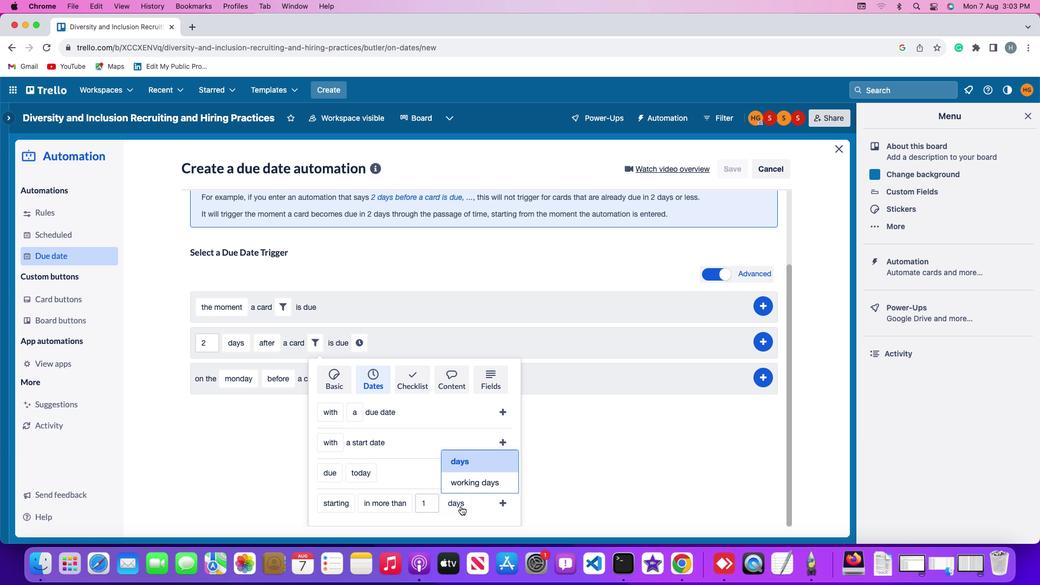 
Action: Mouse pressed left at (506, 502)
Screenshot: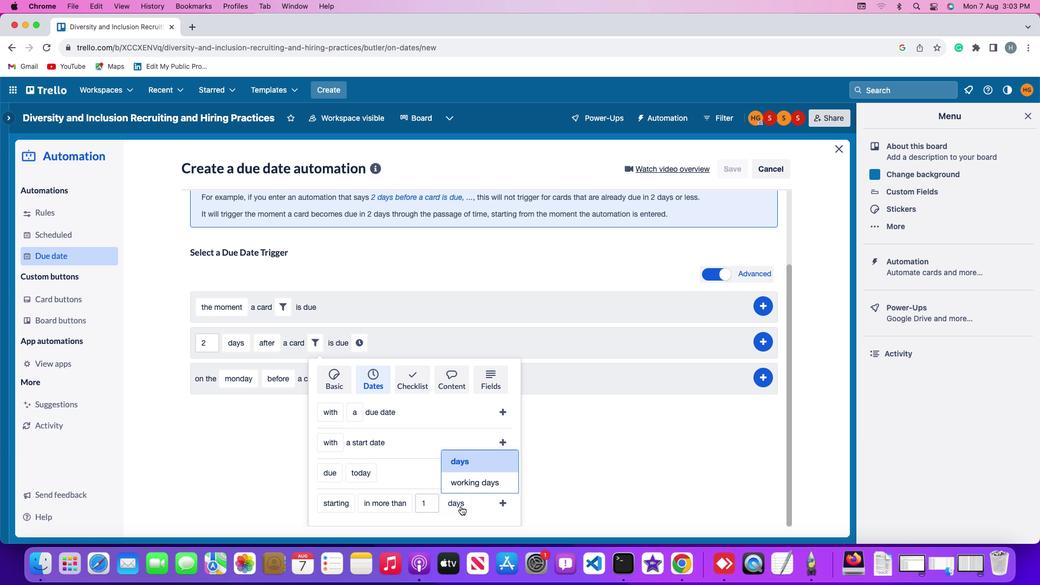 
Action: Mouse moved to (511, 475)
Screenshot: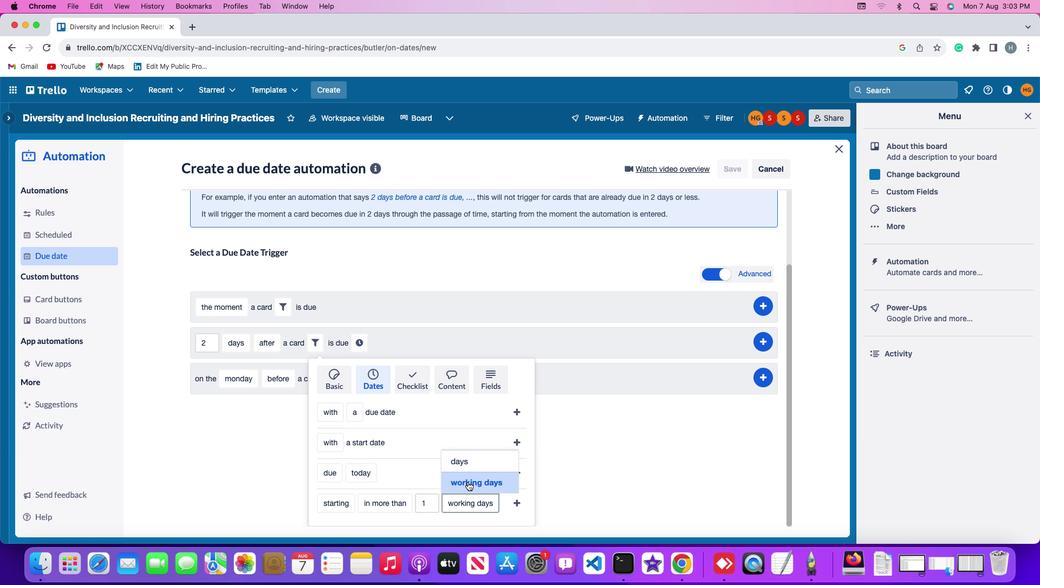 
Action: Mouse pressed left at (511, 475)
Screenshot: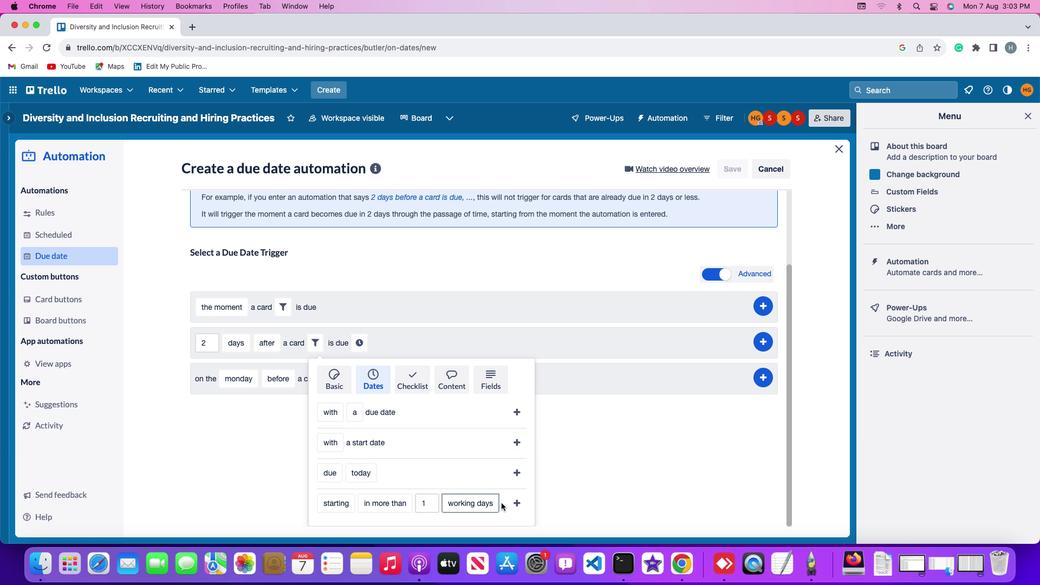 
Action: Mouse moved to (549, 496)
Screenshot: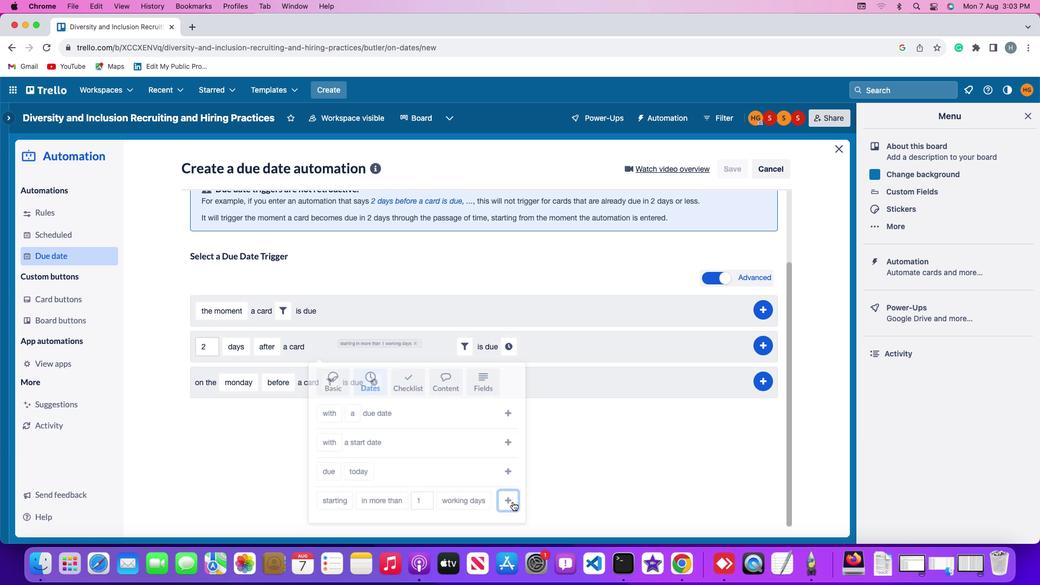 
Action: Mouse pressed left at (549, 496)
Screenshot: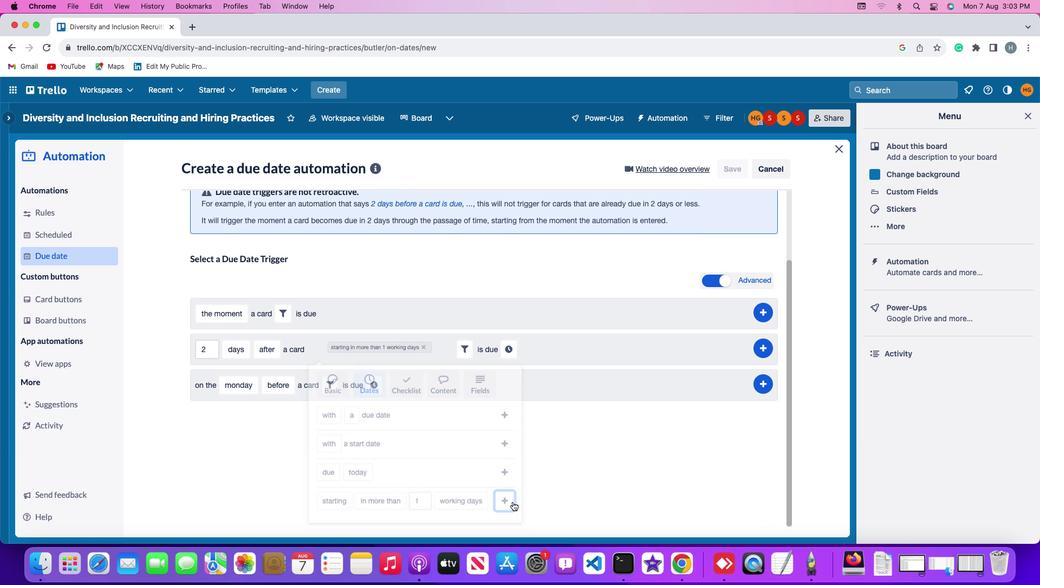 
Action: Mouse moved to (548, 430)
Screenshot: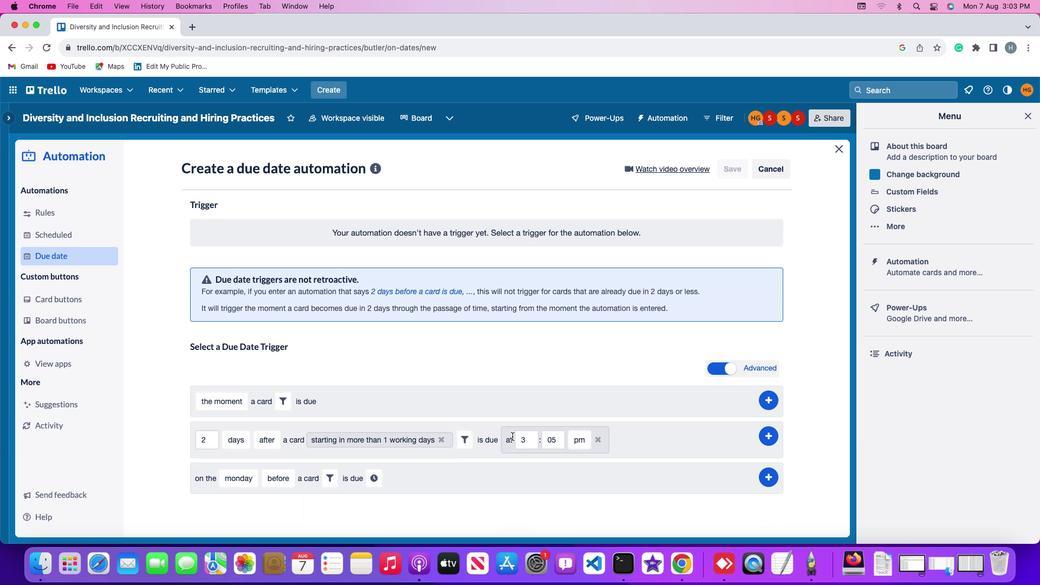 
Action: Mouse pressed left at (548, 430)
Screenshot: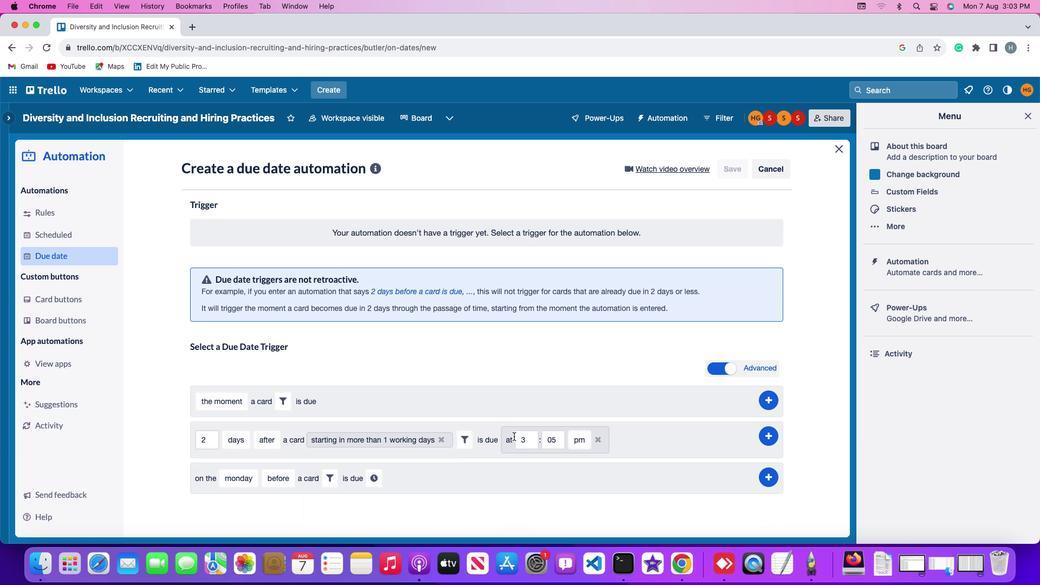 
Action: Mouse moved to (564, 435)
Screenshot: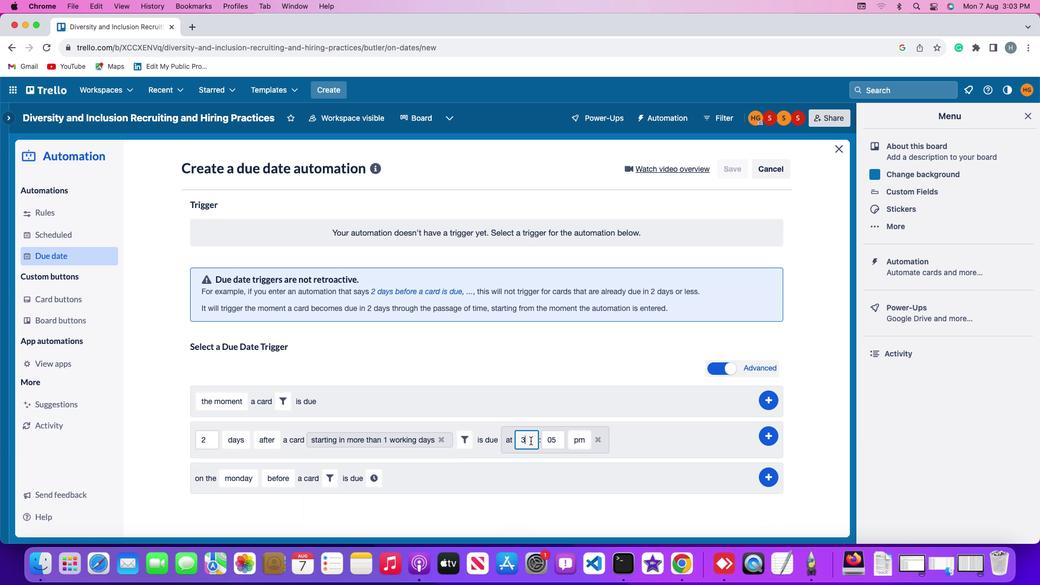 
Action: Mouse pressed left at (564, 435)
Screenshot: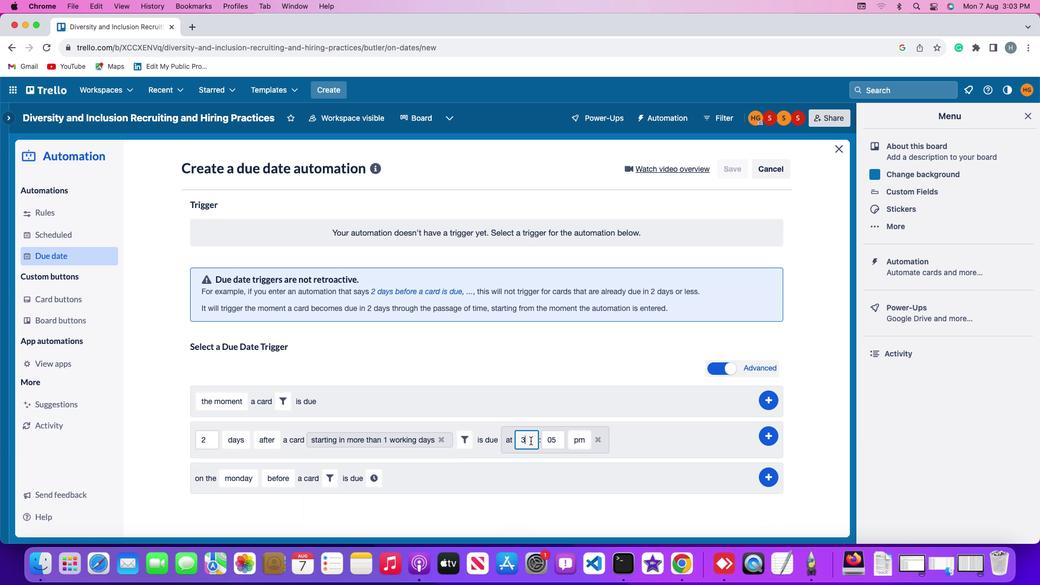 
Action: Mouse moved to (564, 434)
Screenshot: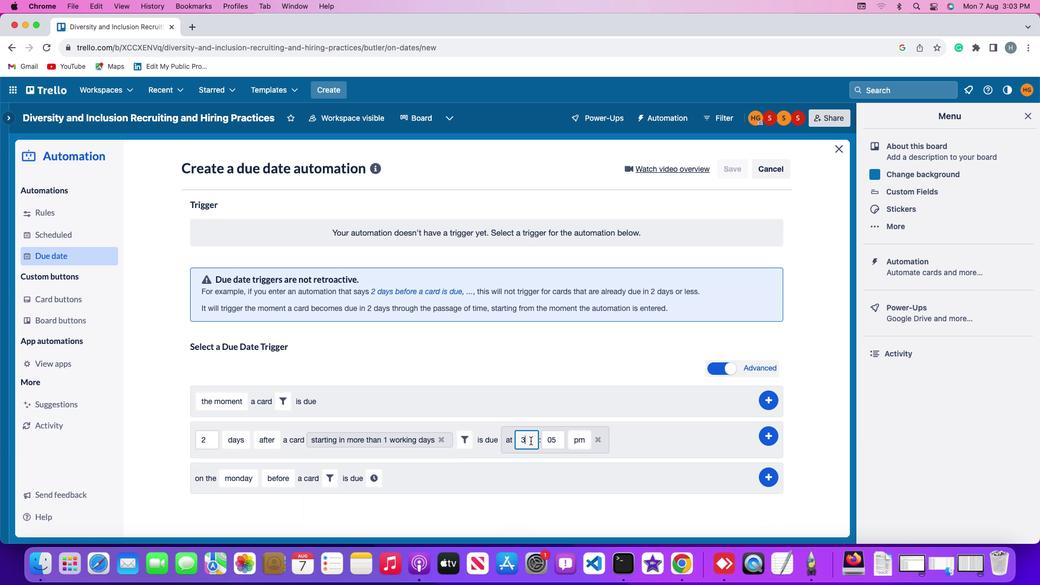 
Action: Key pressed Key.backspace'1''1'
Screenshot: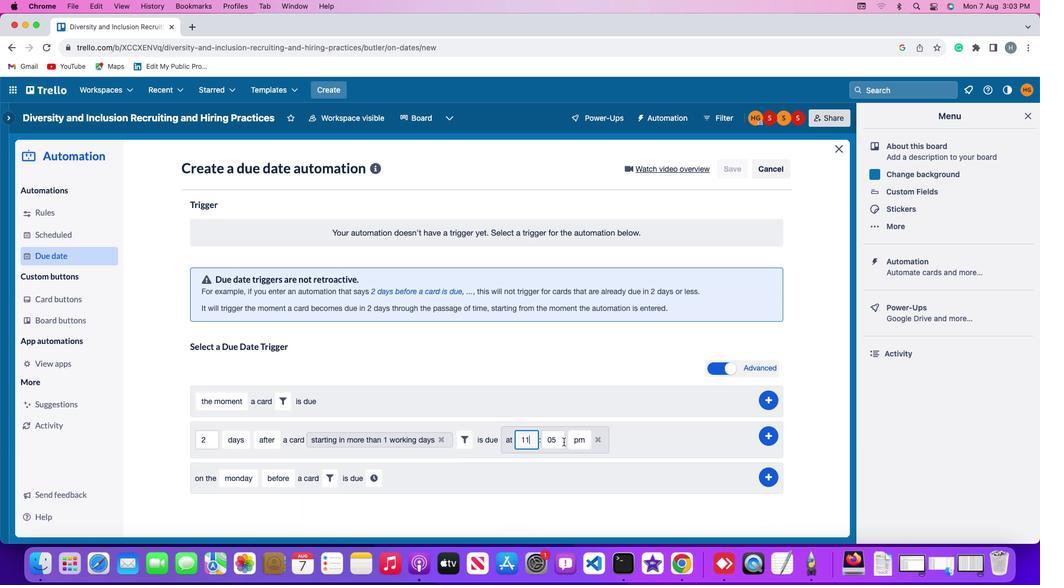 
Action: Mouse moved to (589, 435)
Screenshot: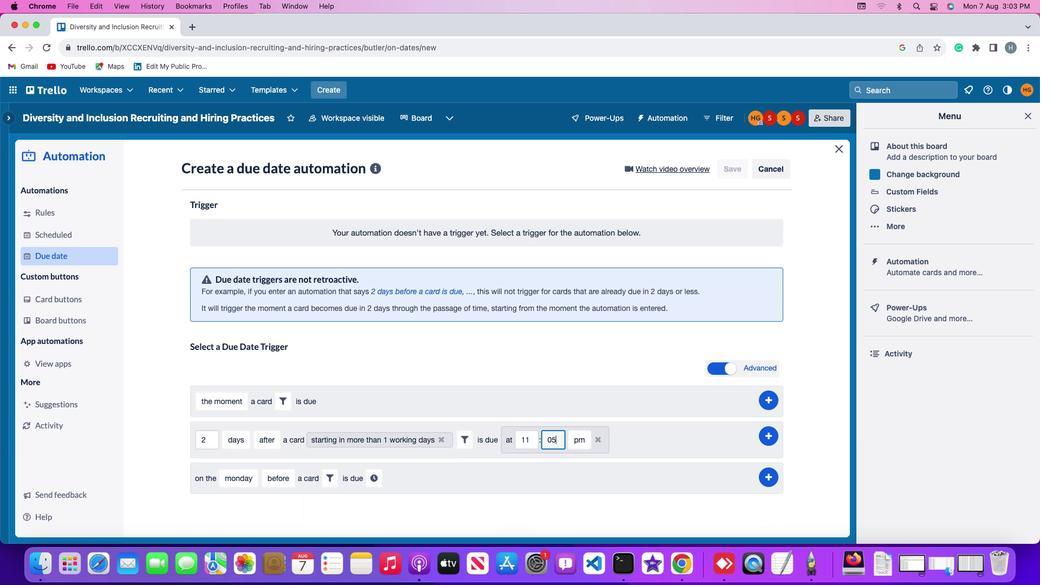 
Action: Mouse pressed left at (589, 435)
Screenshot: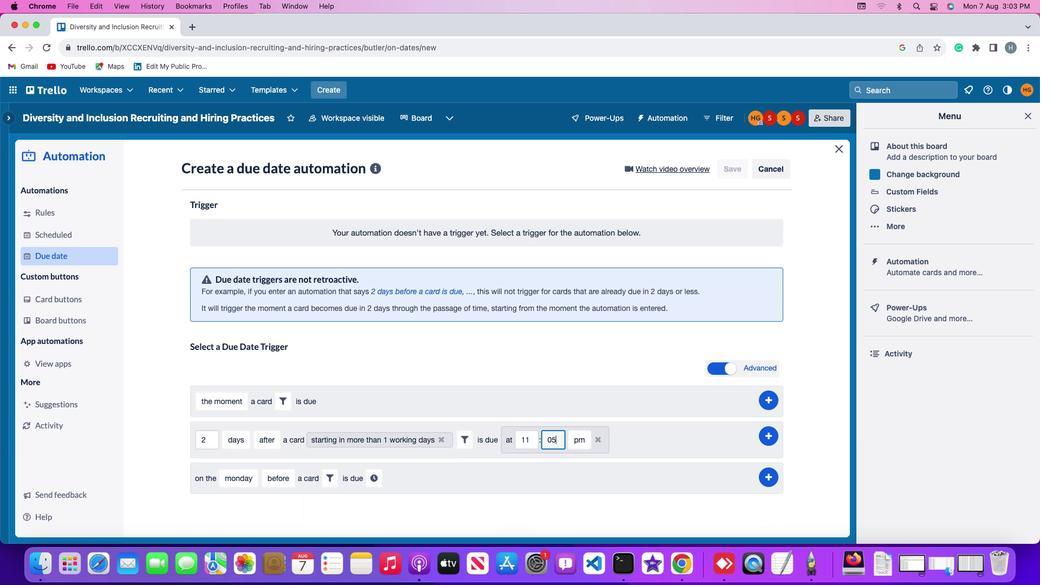 
Action: Key pressed Key.backspaceKey.backspaceKey.backspace
Screenshot: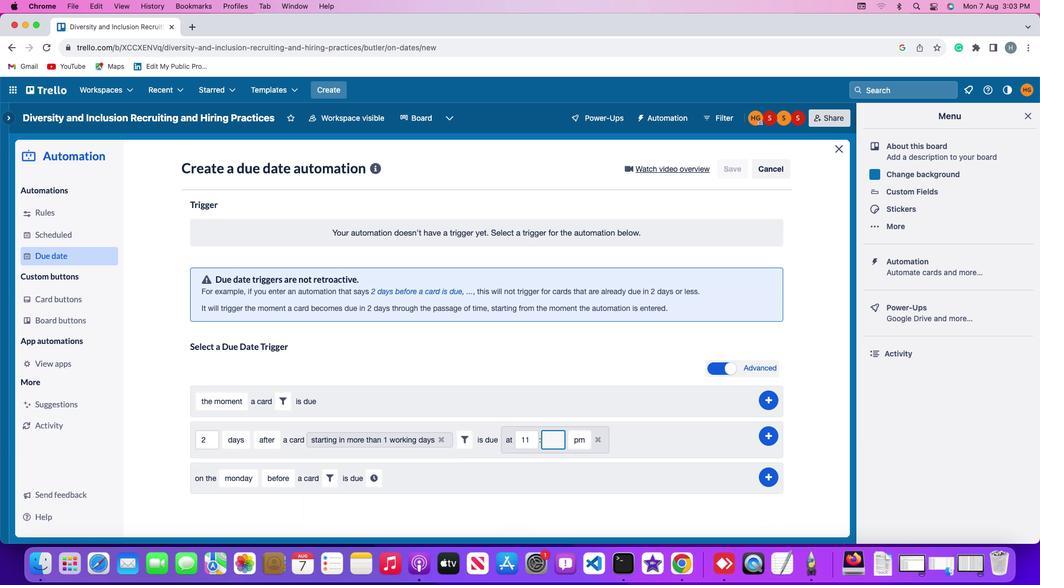 
Action: Mouse moved to (588, 436)
Screenshot: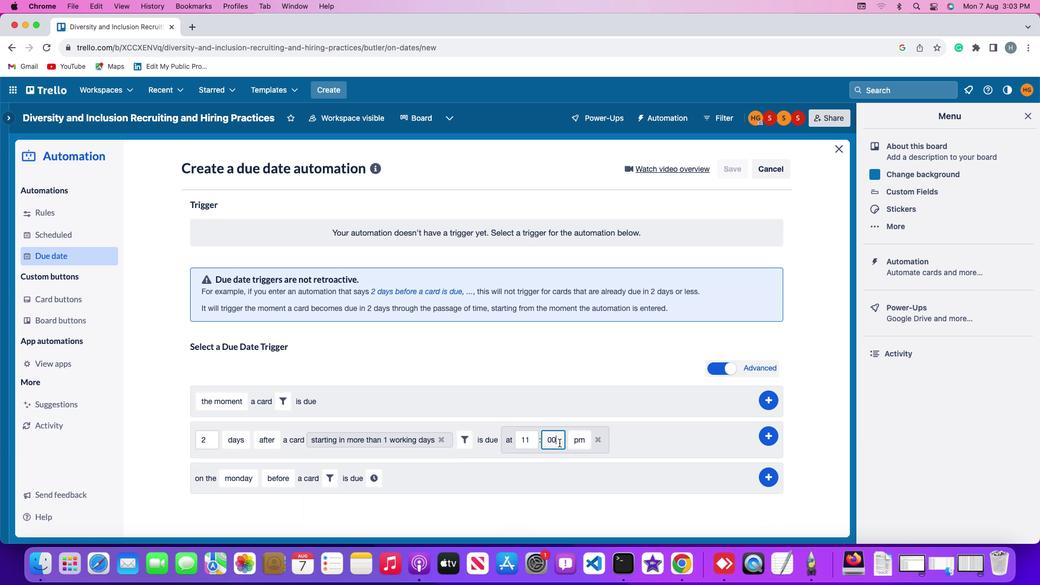 
Action: Key pressed '0'
Screenshot: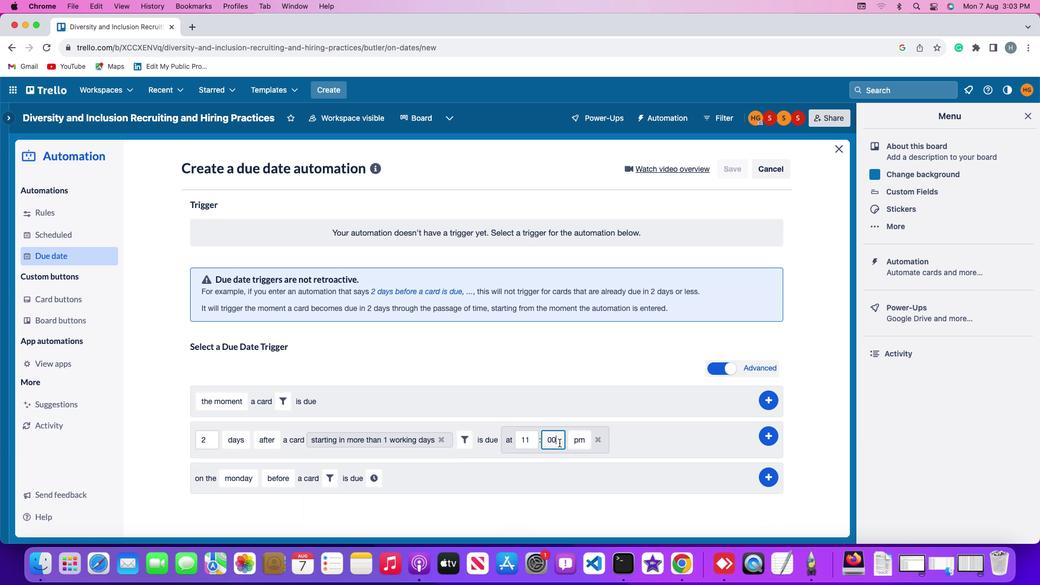 
Action: Mouse moved to (588, 436)
Screenshot: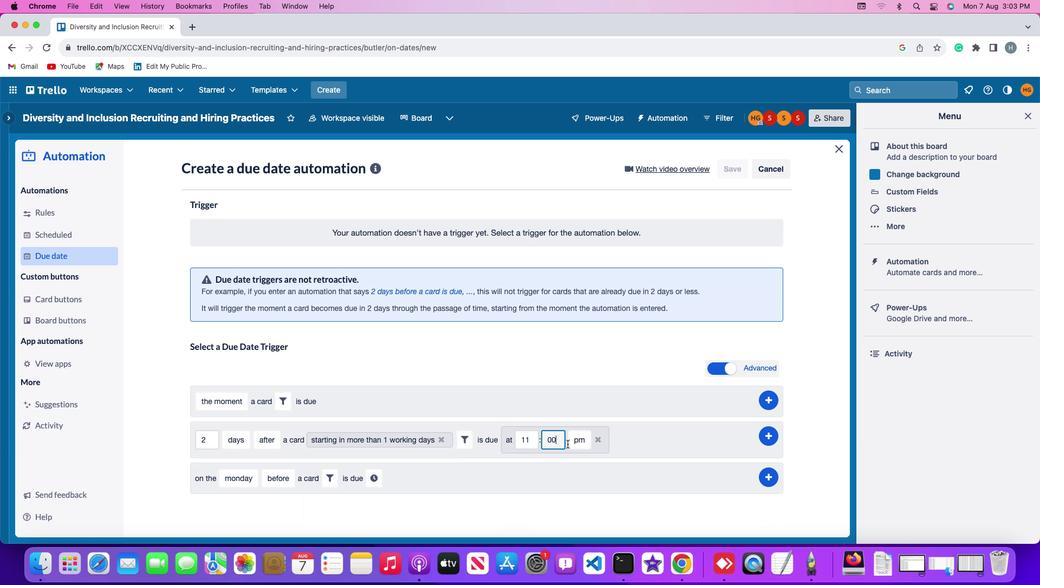 
Action: Key pressed '0'
Screenshot: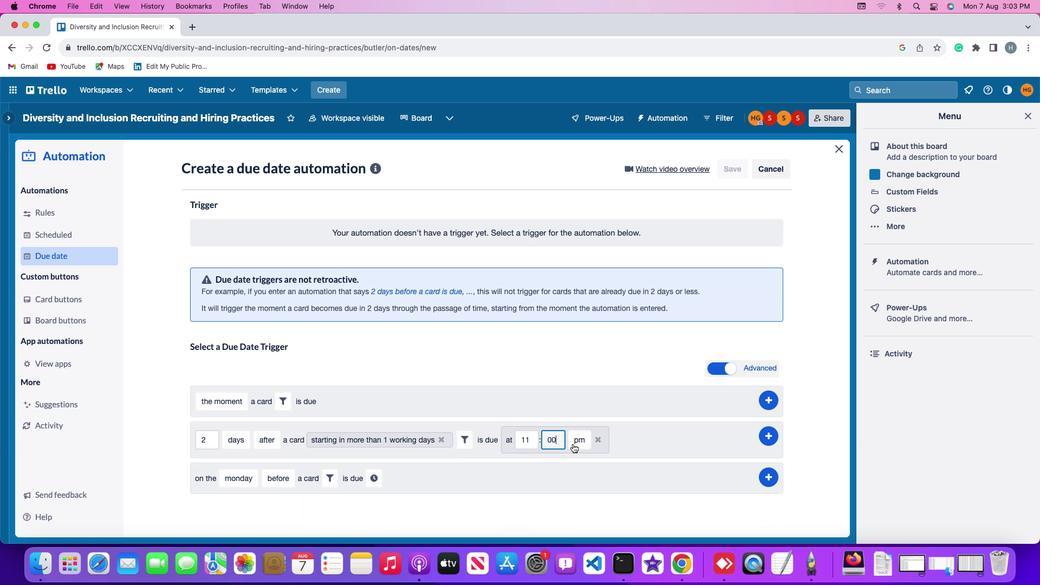 
Action: Mouse moved to (602, 437)
Screenshot: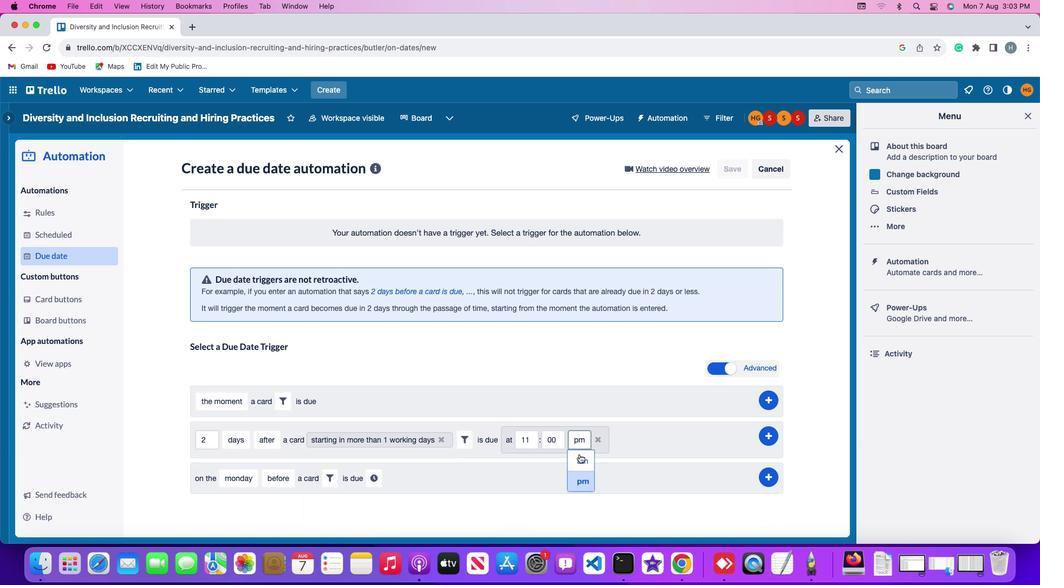 
Action: Mouse pressed left at (602, 437)
Screenshot: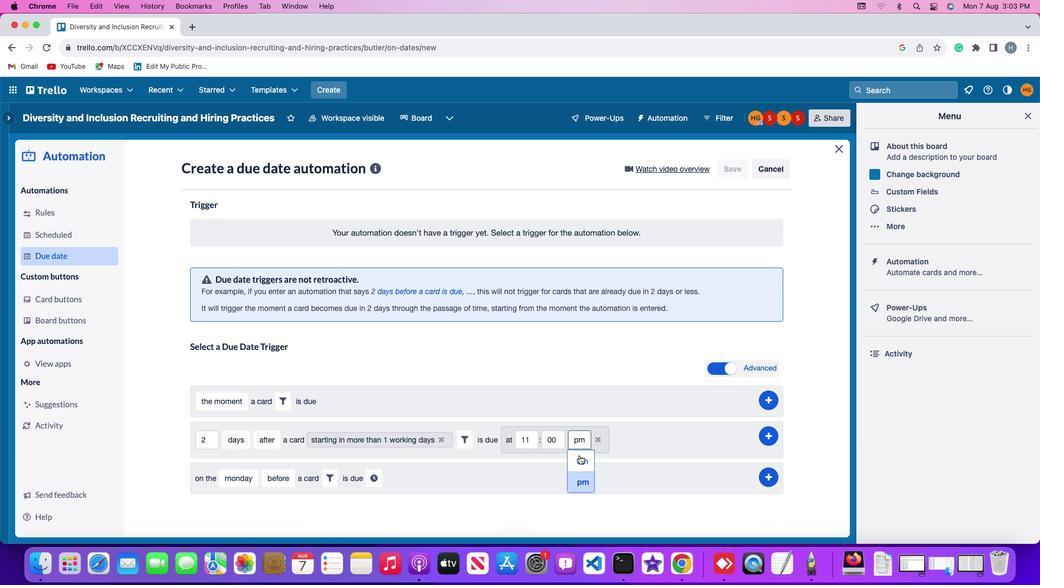 
Action: Mouse moved to (604, 452)
Screenshot: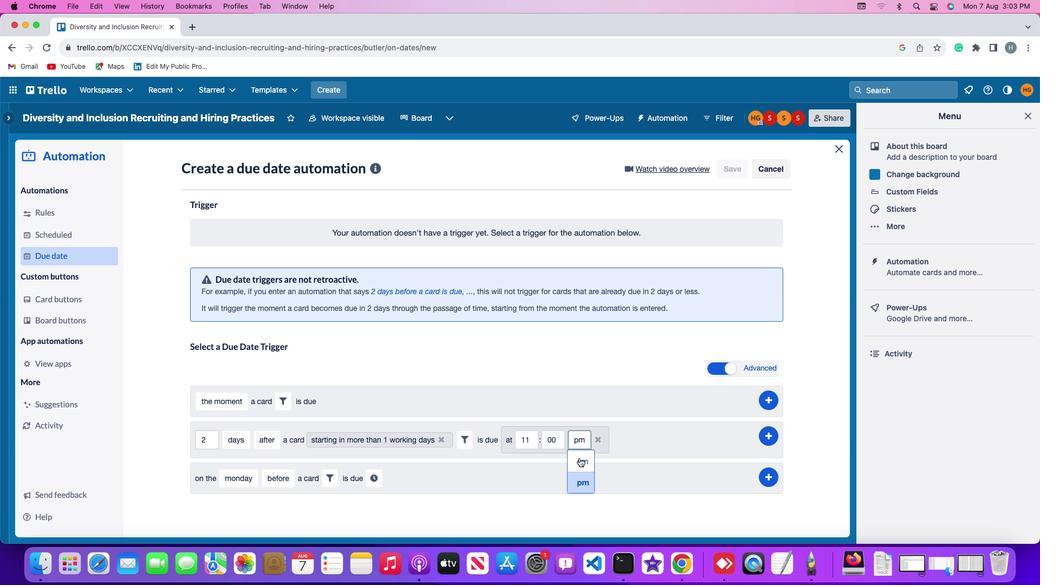 
Action: Mouse pressed left at (604, 452)
Screenshot: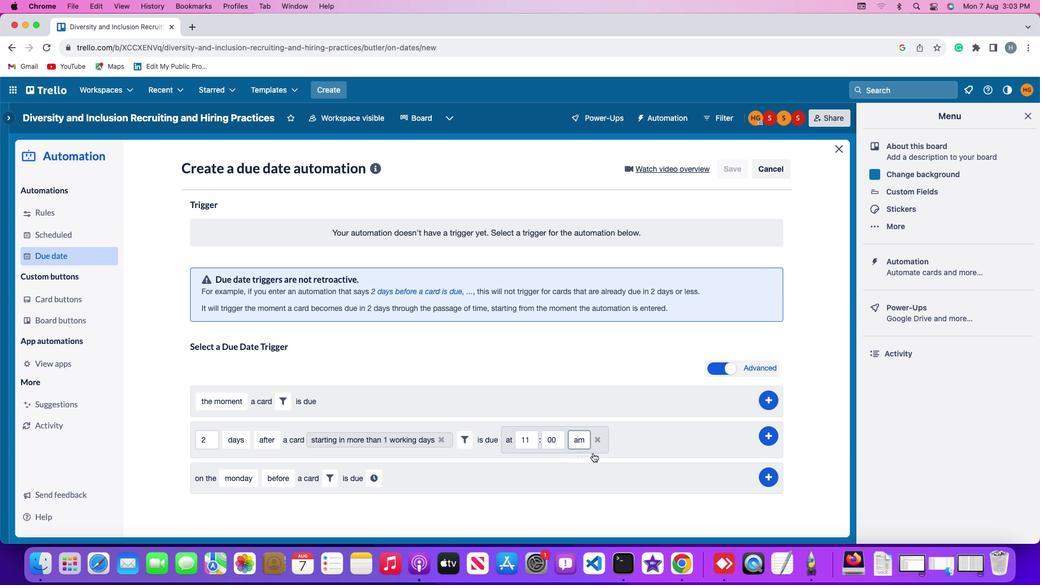 
Action: Mouse moved to (764, 427)
Screenshot: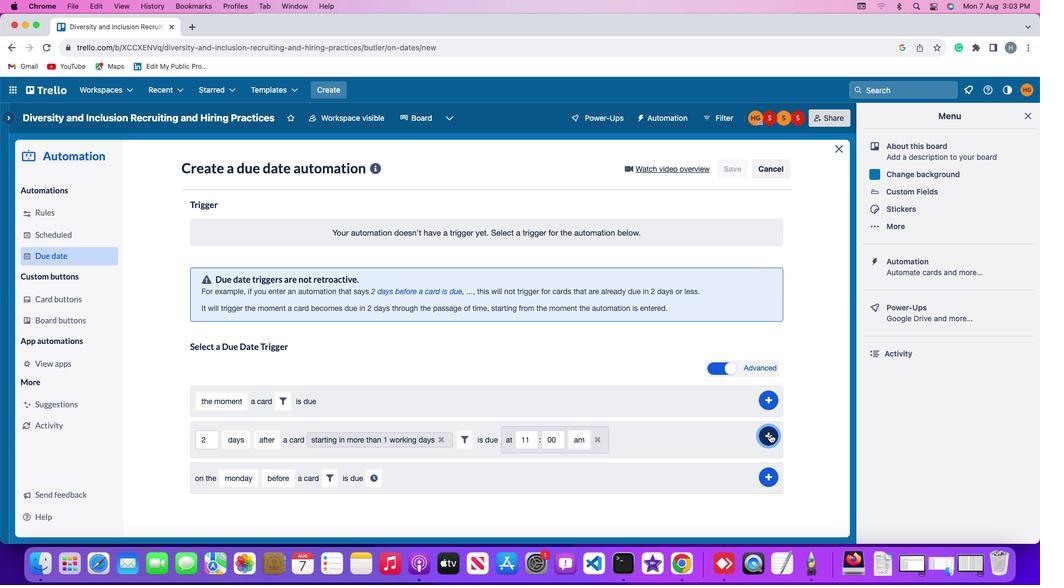 
Action: Mouse pressed left at (764, 427)
Screenshot: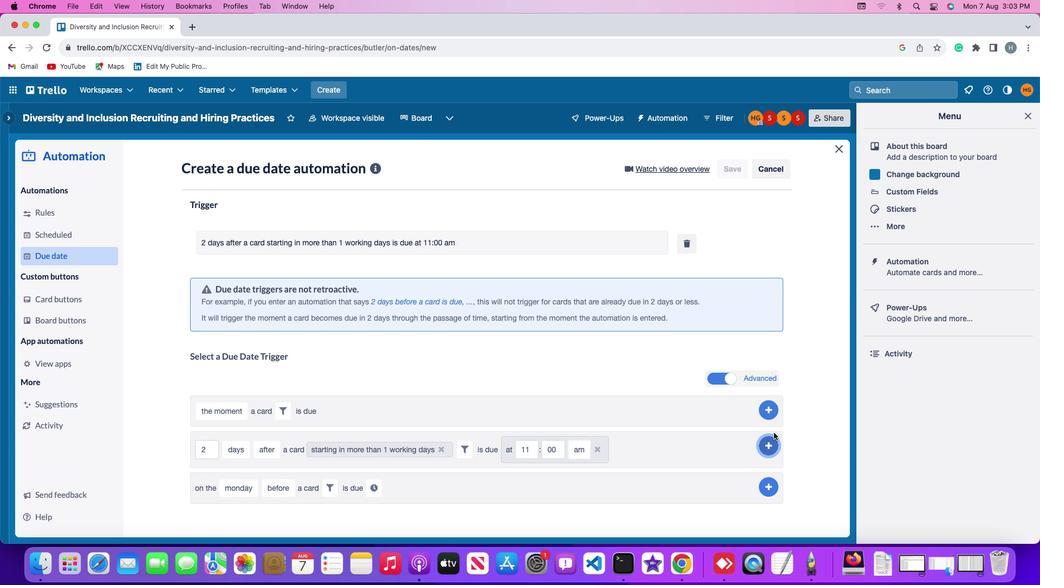 
Action: Mouse moved to (811, 339)
Screenshot: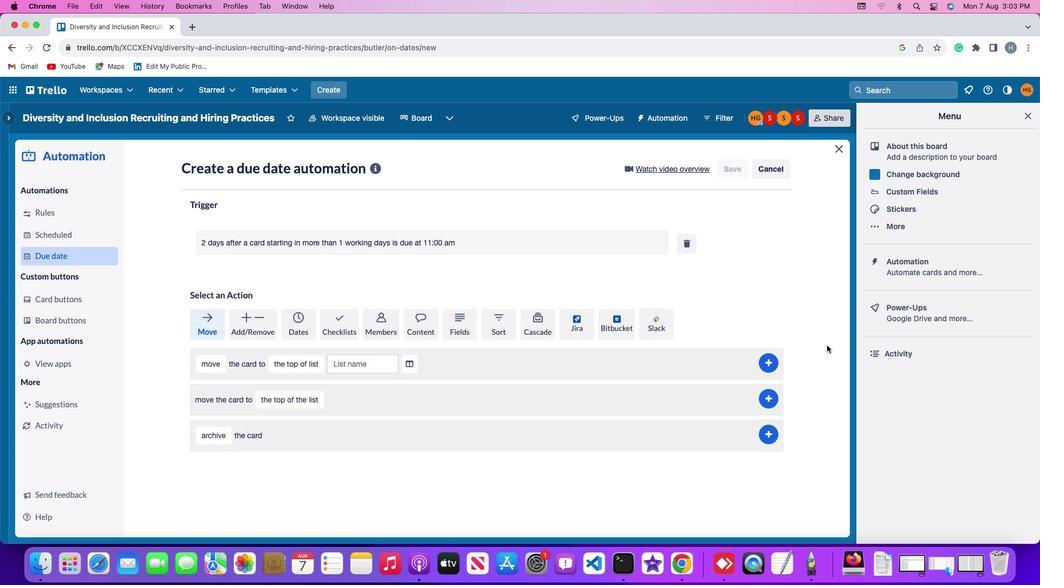
